 Task: Assign in the project ChampionWorks the issue 'Develop a new feature to allow for automated event scheduling and calendar integration' to the sprint 'Nitro Boost'. Assign in the project ChampionWorks the issue 'Implement a new feature to allow for virtual assistants or personal digital assistants' to the sprint 'Nitro Boost'. Assign in the project ChampionWorks the issue 'Address issues related to system accessibility for users with hearing impairments' to the sprint 'Nitro Boost'. Assign in the project ChampionWorks the issue 'Develop a new feature to allow for automatic document classification and sorting' to the sprint 'Nitro Boost'
Action: Mouse moved to (208, 58)
Screenshot: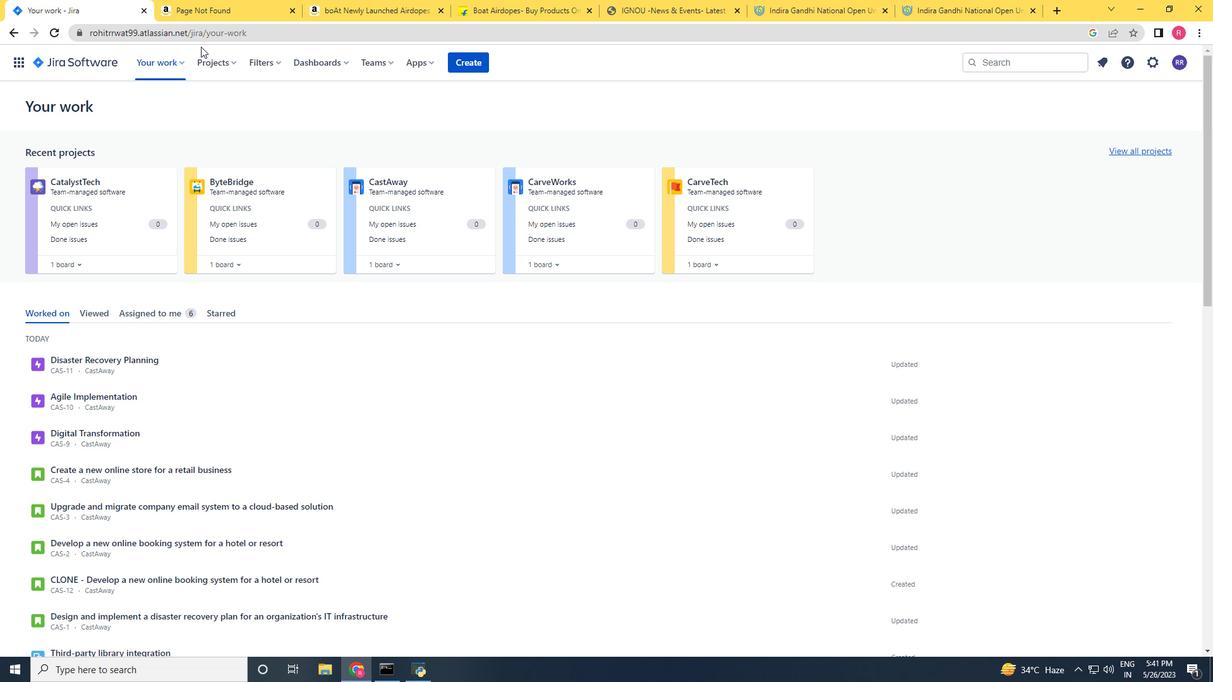 
Action: Mouse pressed left at (208, 58)
Screenshot: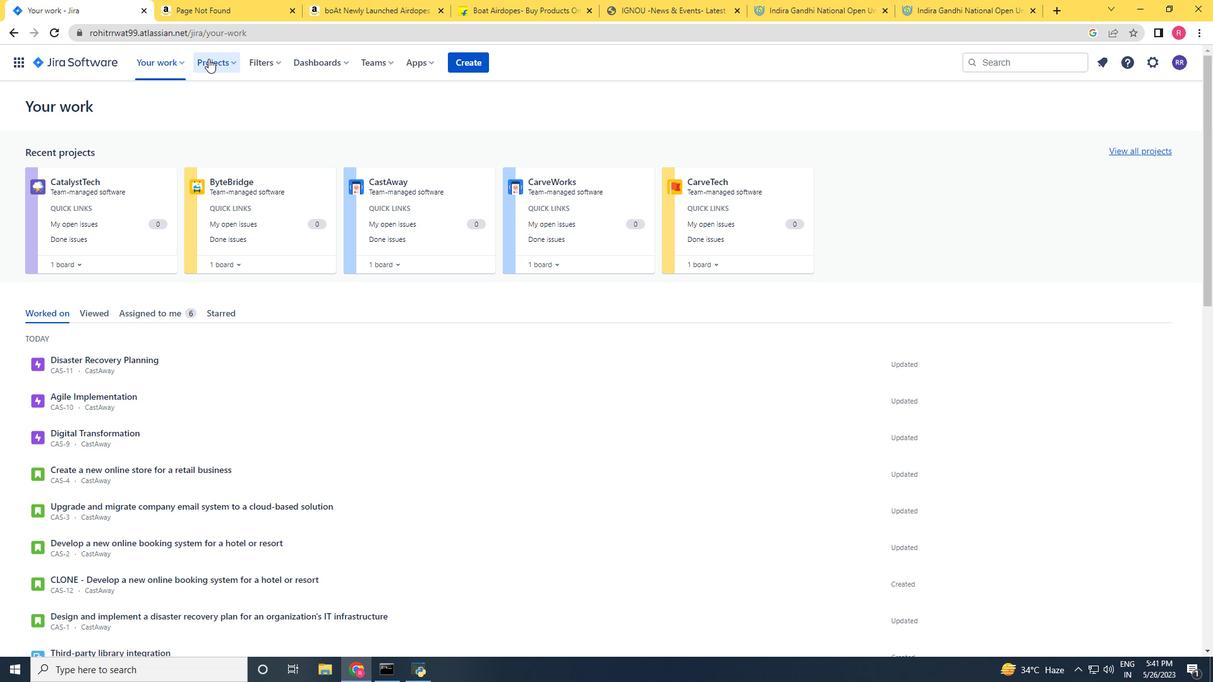 
Action: Mouse moved to (259, 115)
Screenshot: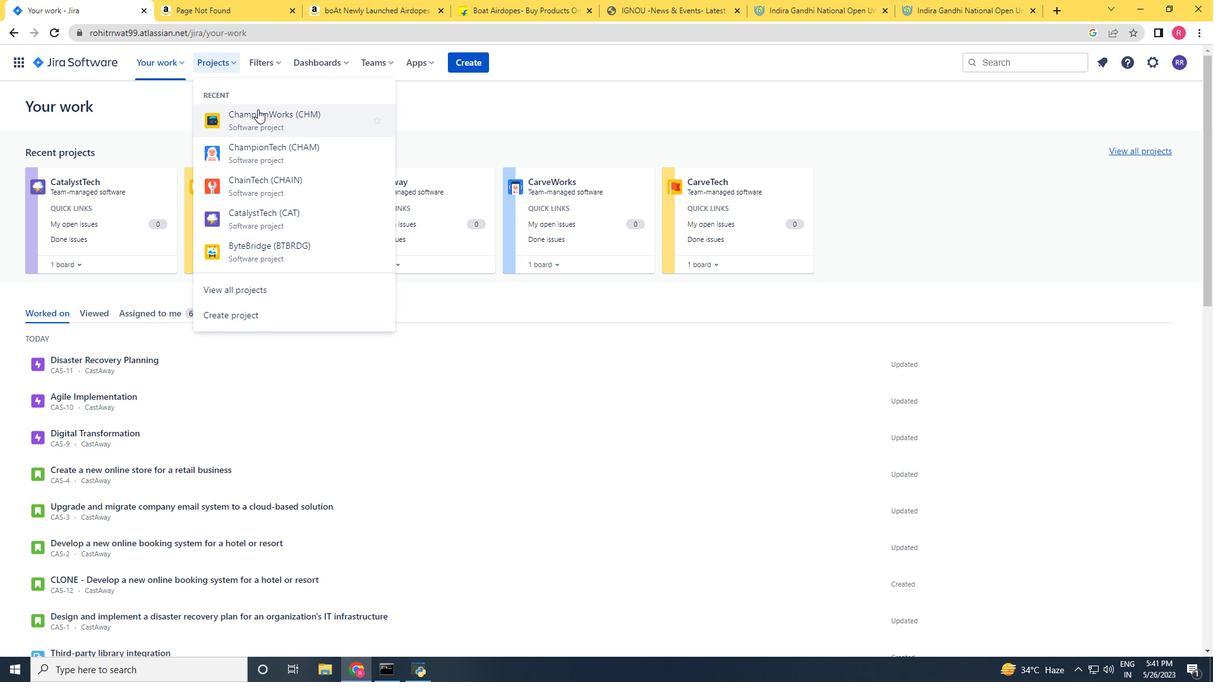 
Action: Mouse pressed left at (259, 115)
Screenshot: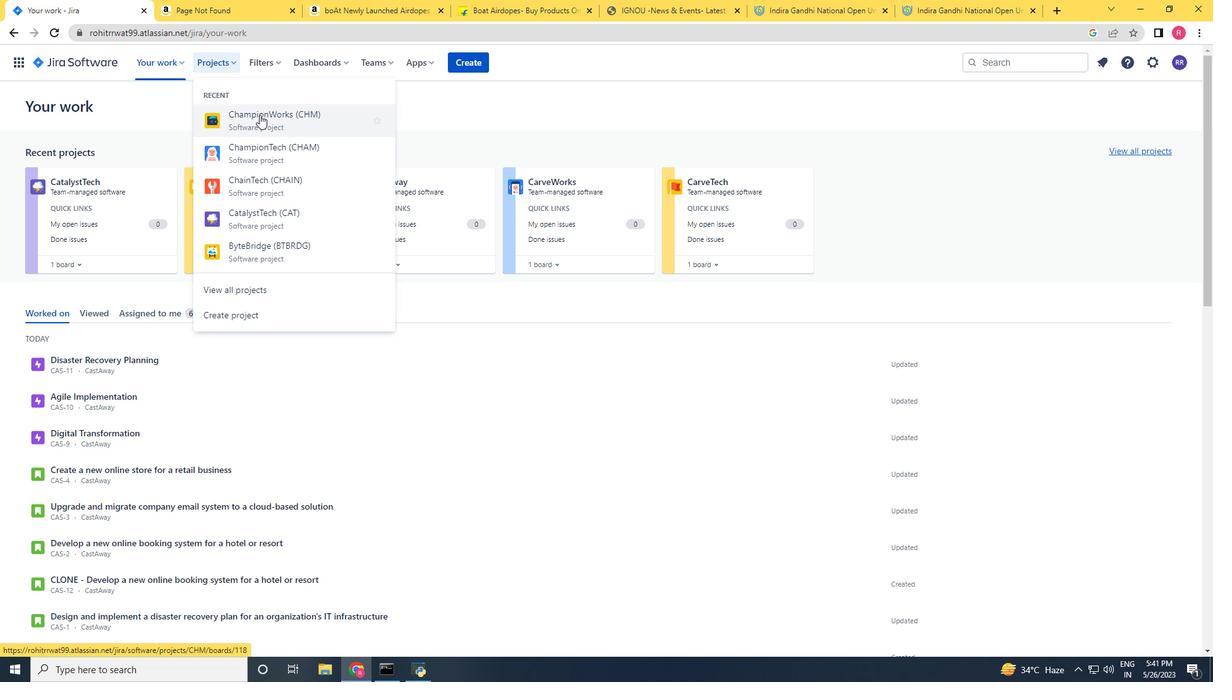 
Action: Mouse moved to (64, 192)
Screenshot: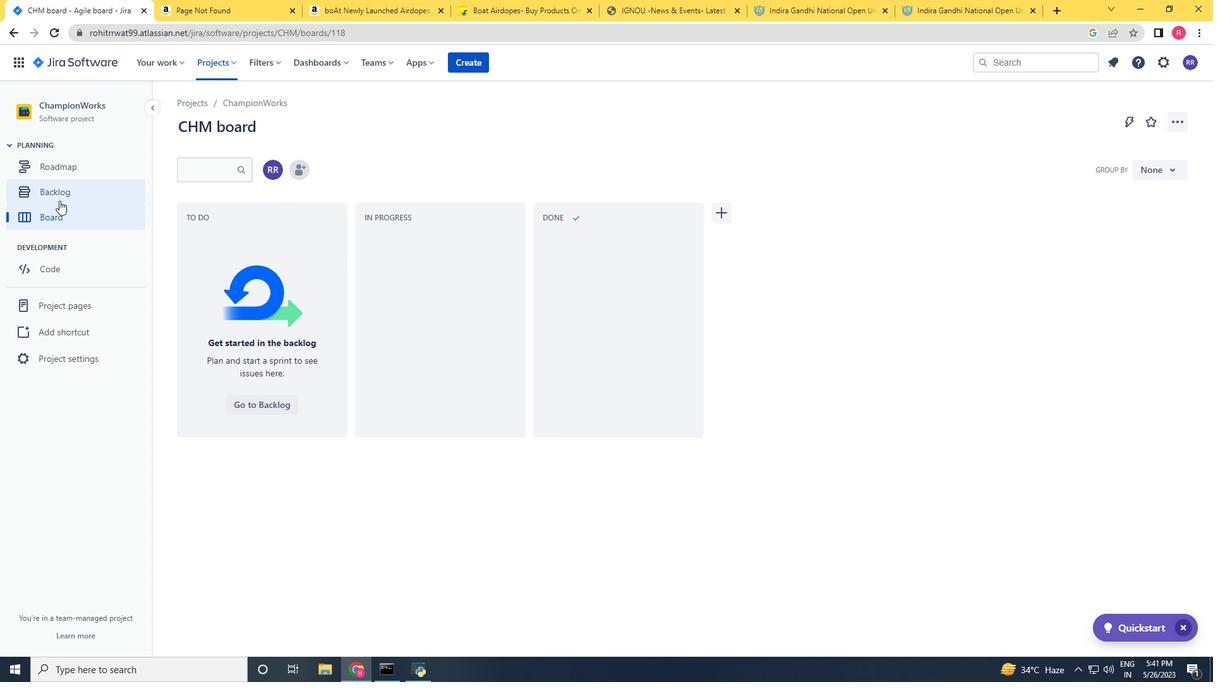 
Action: Mouse pressed left at (64, 192)
Screenshot: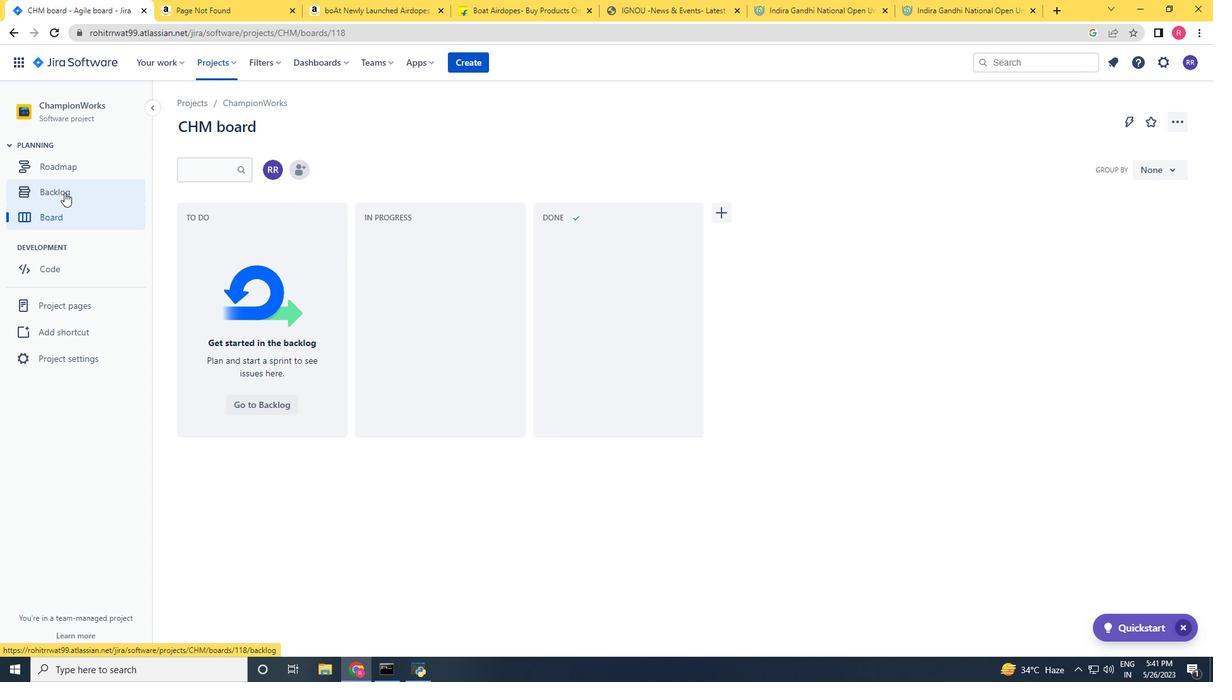 
Action: Mouse moved to (393, 270)
Screenshot: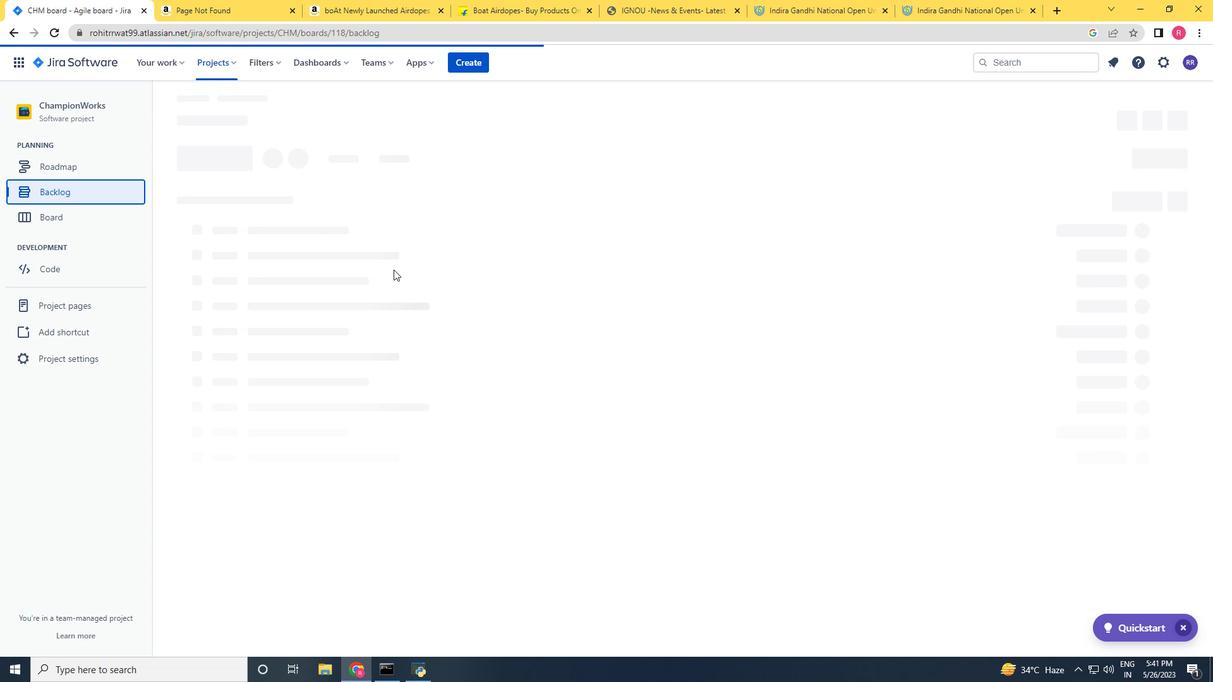 
Action: Mouse scrolled (393, 269) with delta (0, 0)
Screenshot: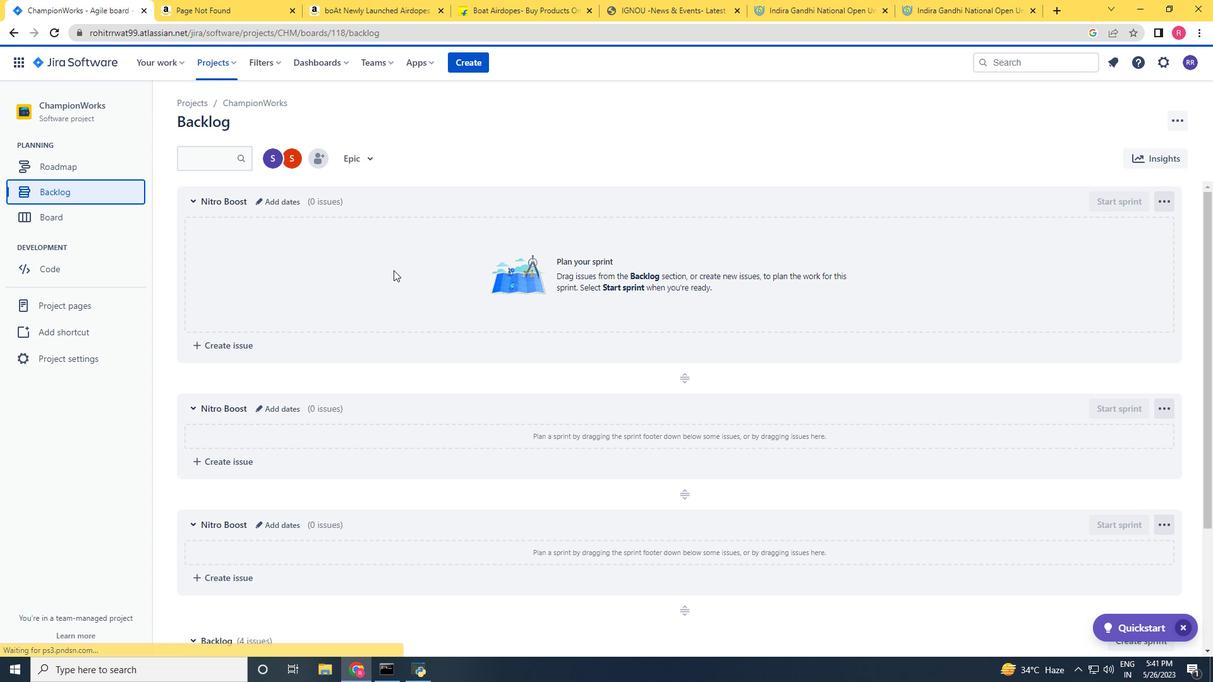 
Action: Mouse scrolled (393, 269) with delta (0, 0)
Screenshot: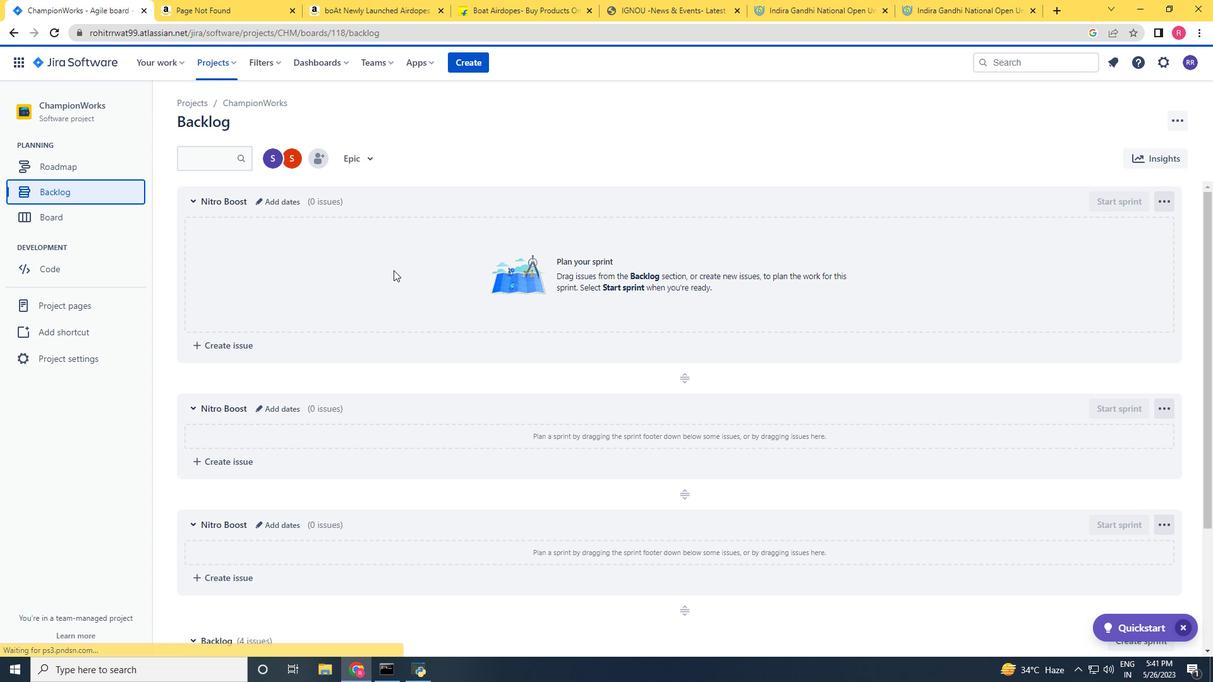 
Action: Mouse moved to (393, 271)
Screenshot: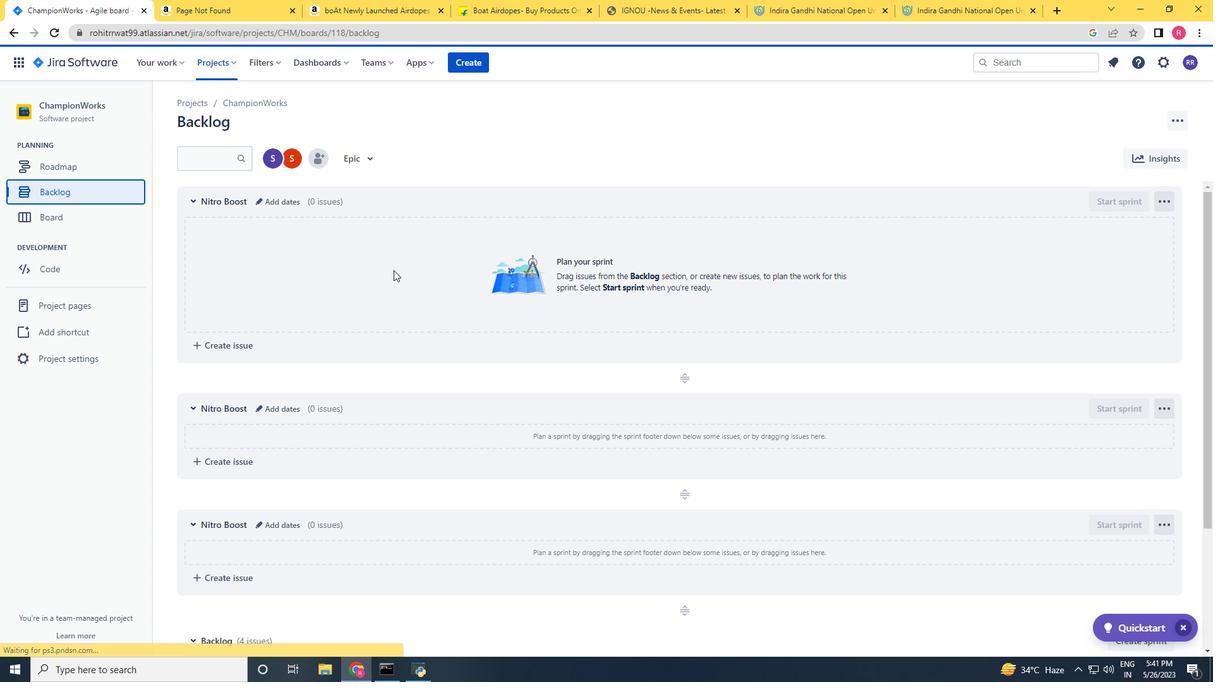 
Action: Mouse scrolled (393, 270) with delta (0, 0)
Screenshot: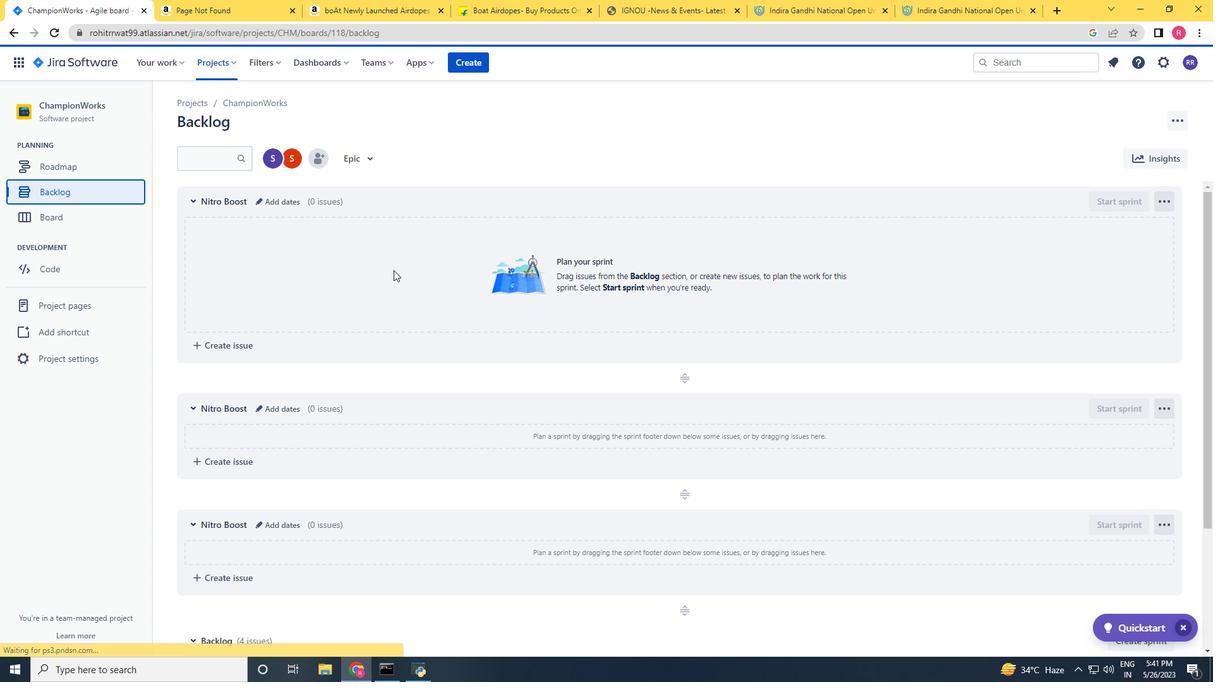 
Action: Mouse scrolled (393, 270) with delta (0, 0)
Screenshot: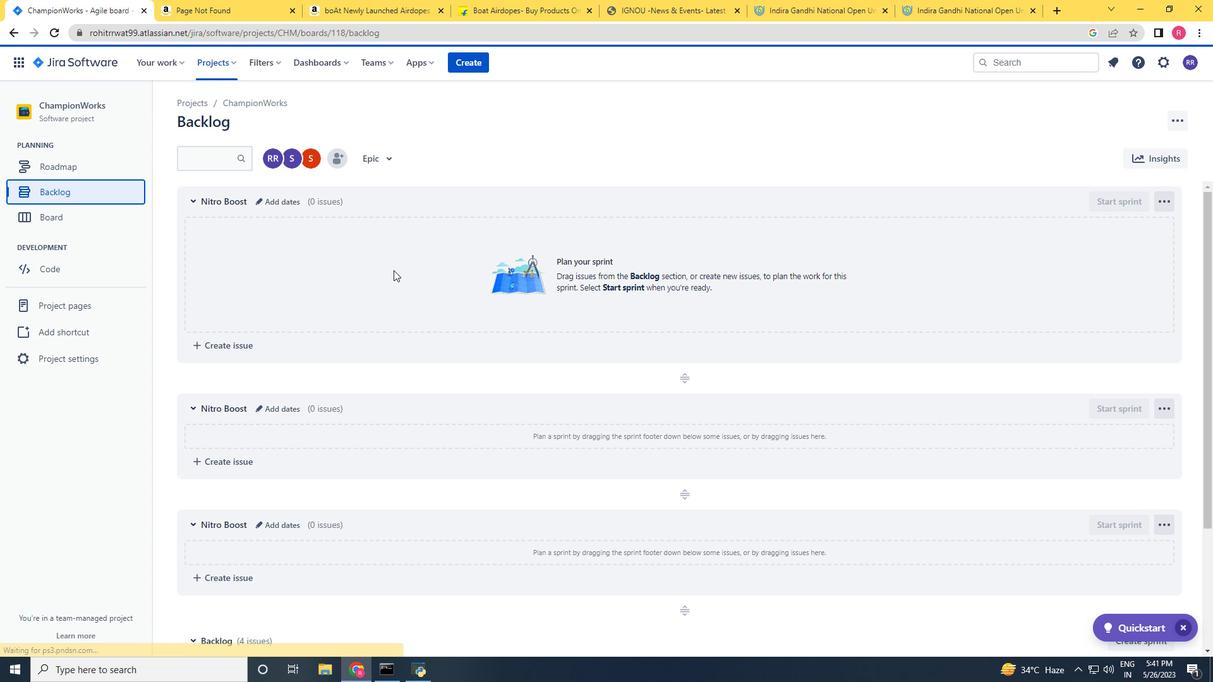 
Action: Mouse scrolled (393, 270) with delta (0, 0)
Screenshot: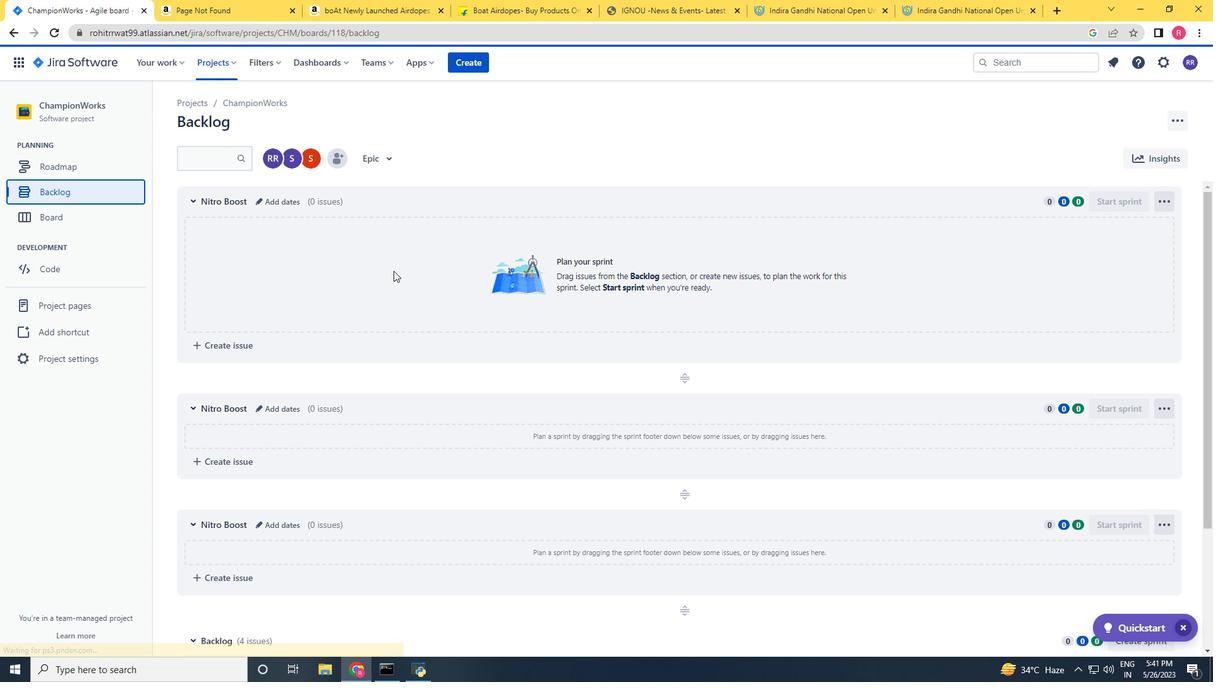 
Action: Mouse moved to (388, 285)
Screenshot: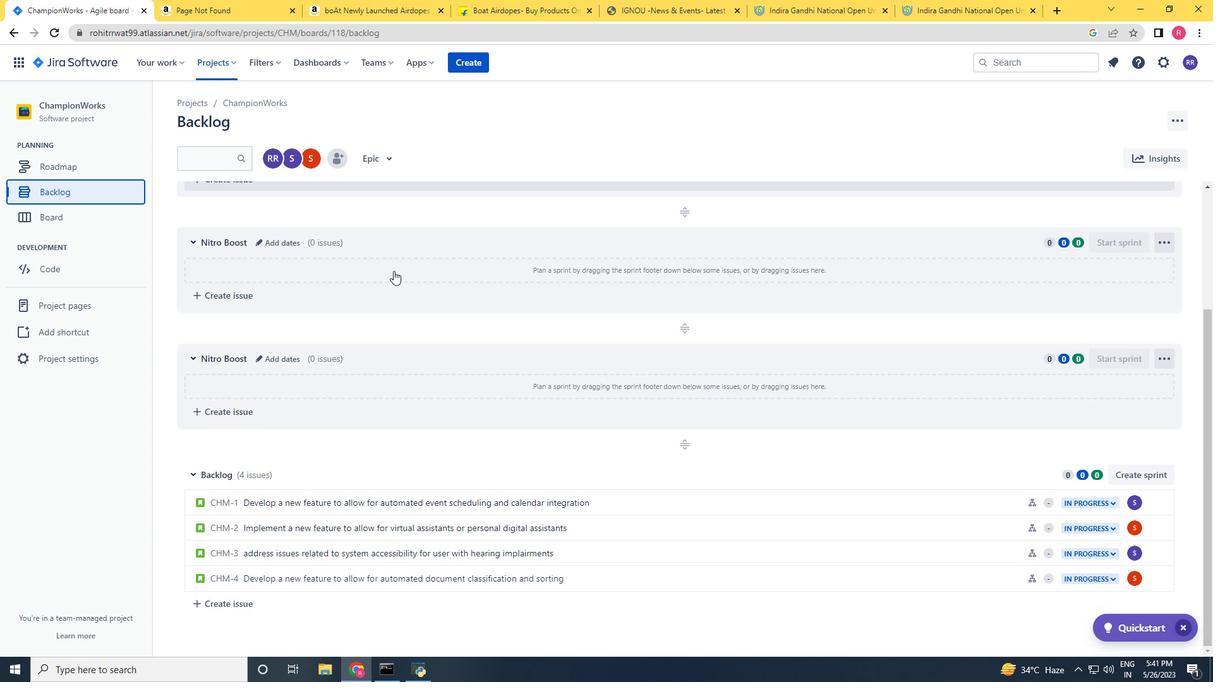 
Action: Mouse scrolled (388, 284) with delta (0, 0)
Screenshot: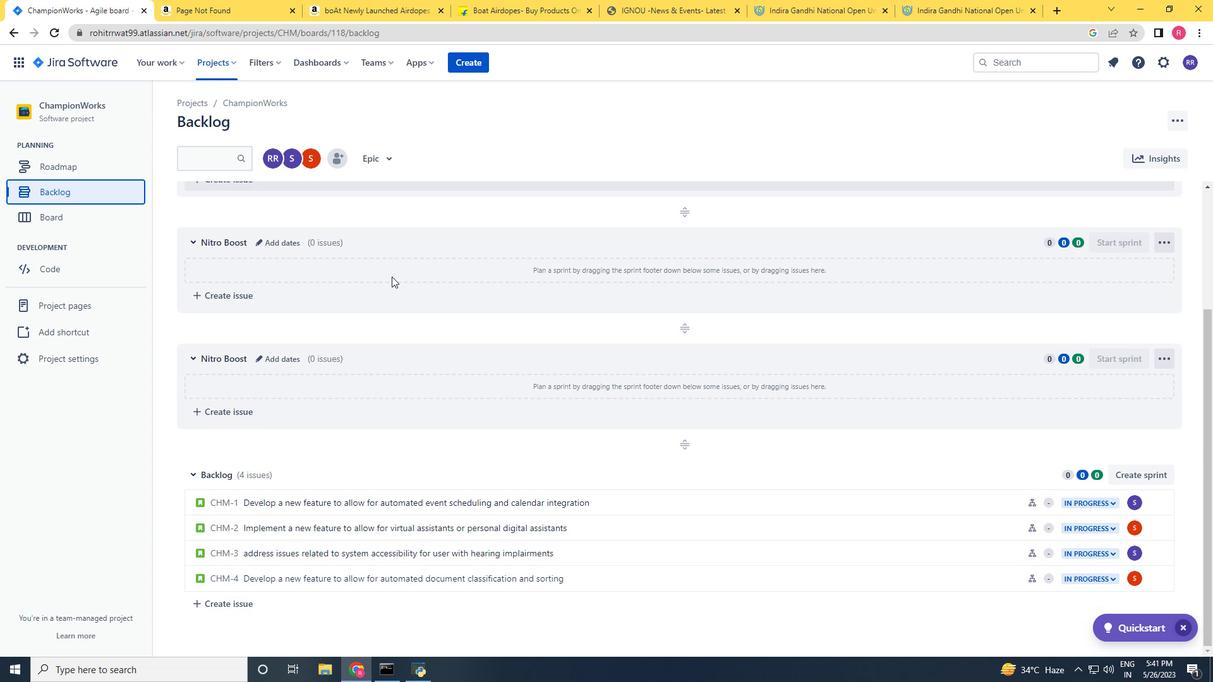 
Action: Mouse moved to (388, 286)
Screenshot: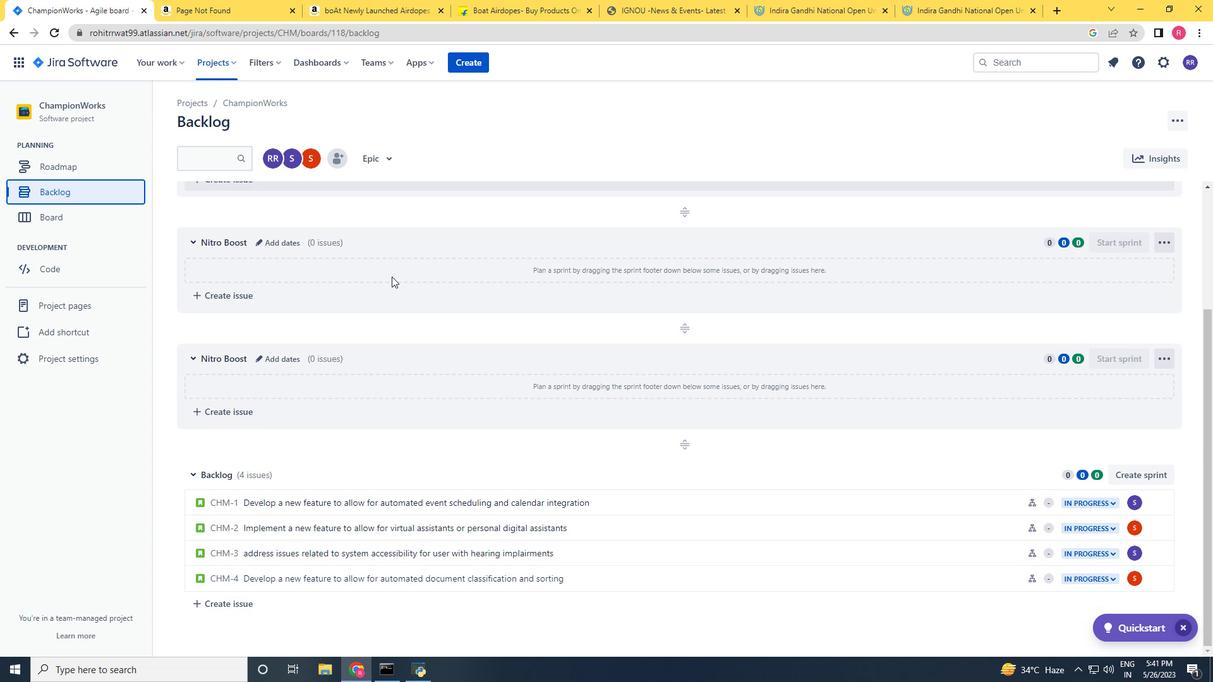 
Action: Mouse scrolled (388, 285) with delta (0, 0)
Screenshot: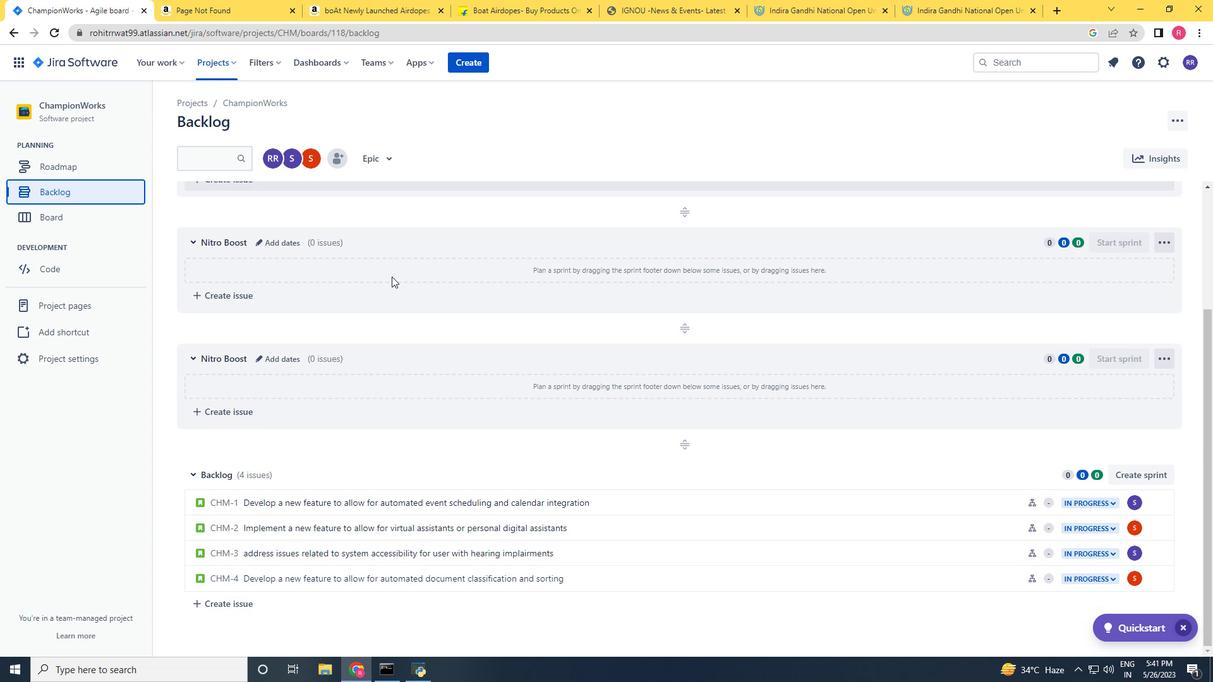 
Action: Mouse scrolled (388, 285) with delta (0, 0)
Screenshot: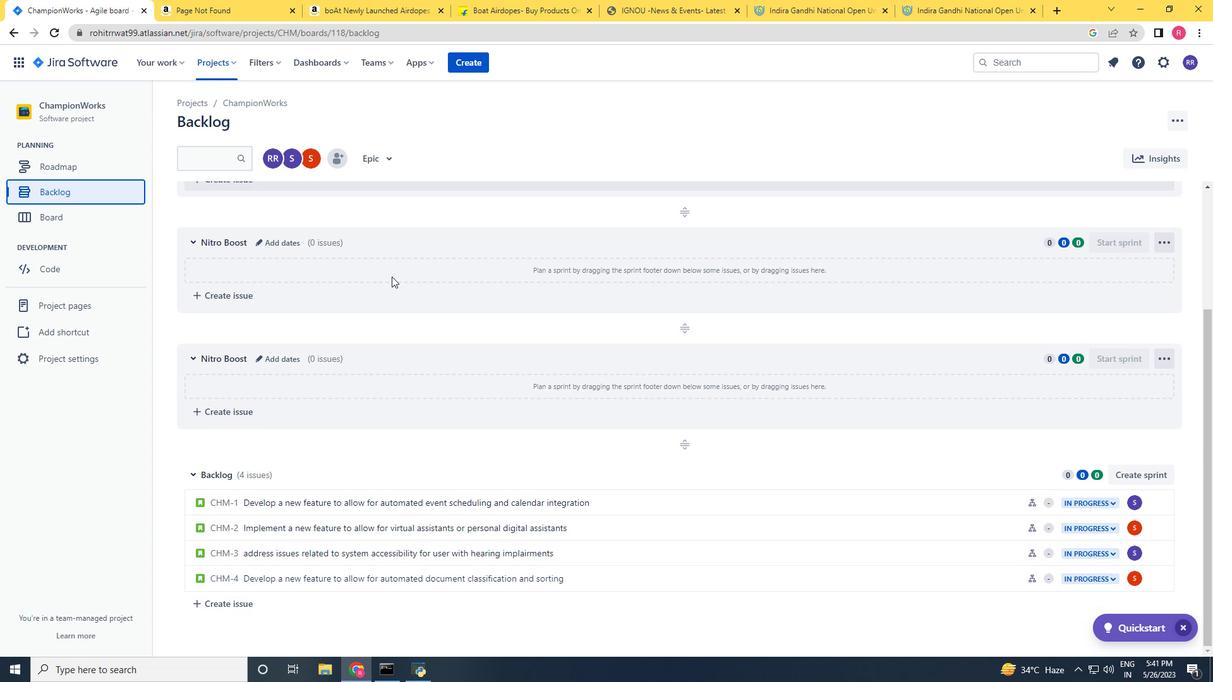 
Action: Mouse moved to (1155, 503)
Screenshot: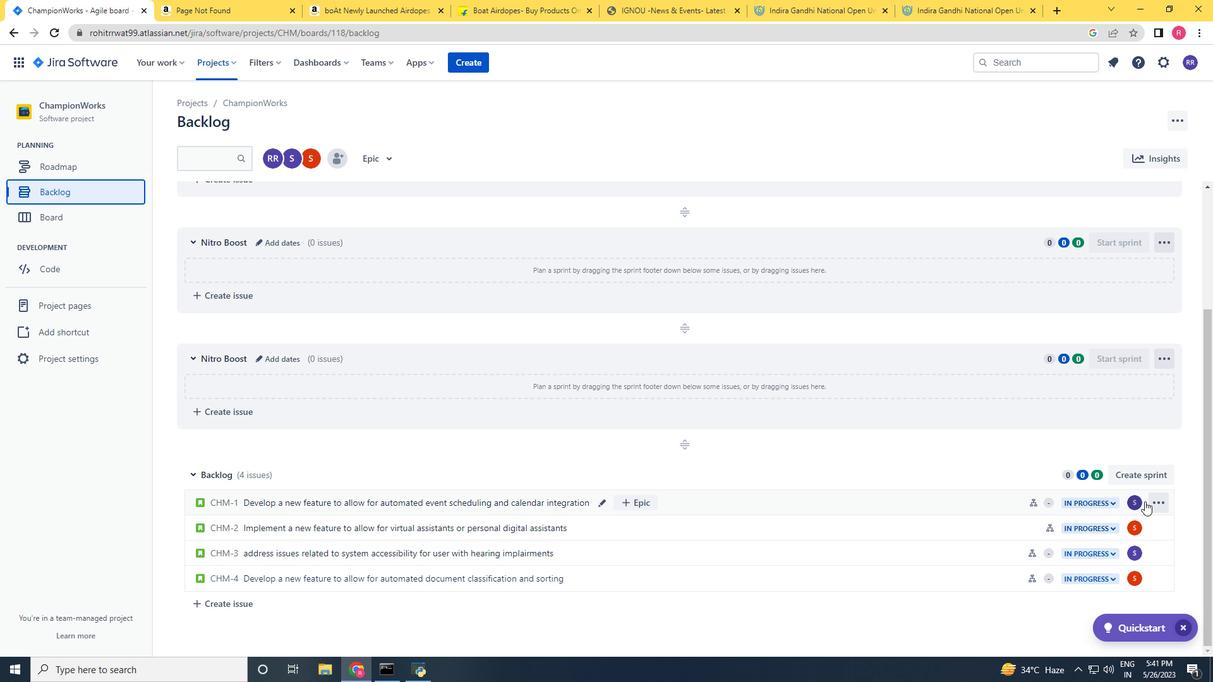 
Action: Mouse pressed left at (1155, 503)
Screenshot: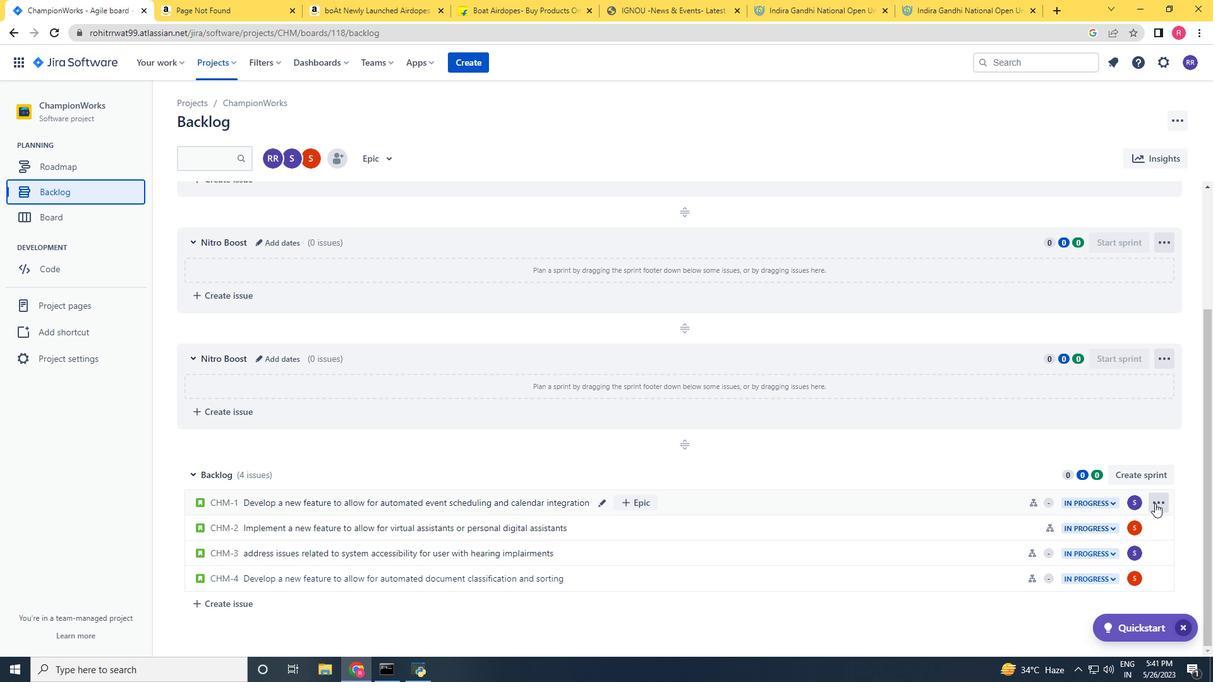 
Action: Mouse moved to (1111, 400)
Screenshot: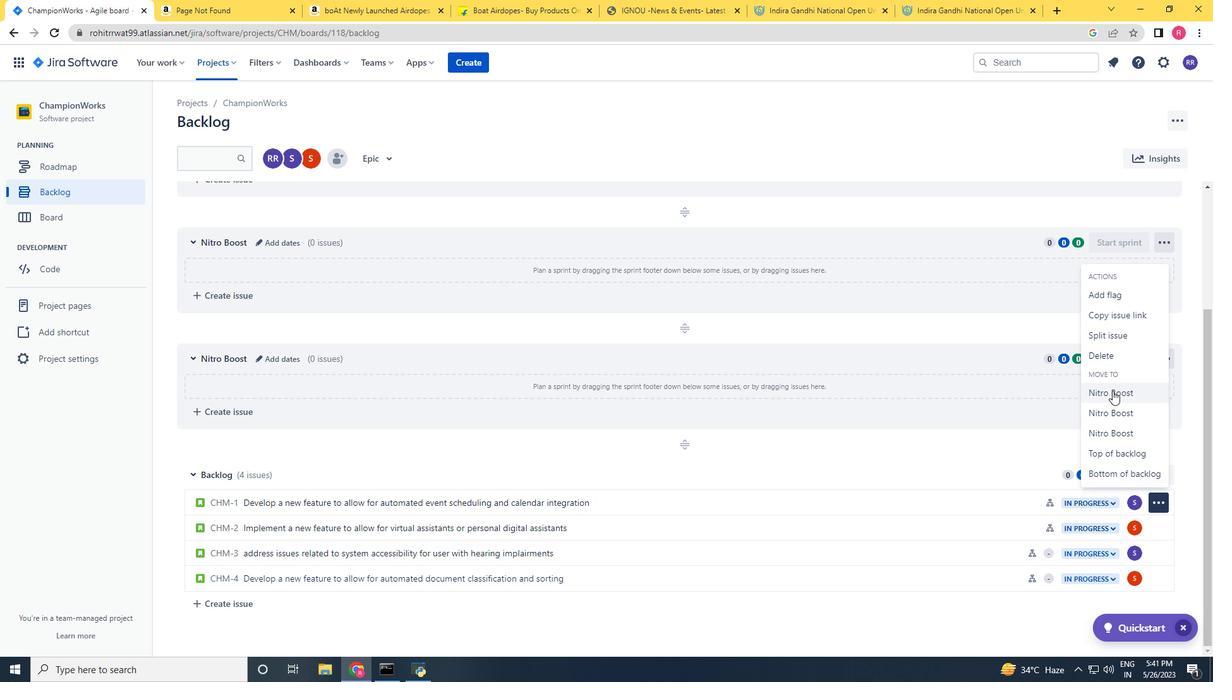 
Action: Mouse pressed left at (1111, 400)
Screenshot: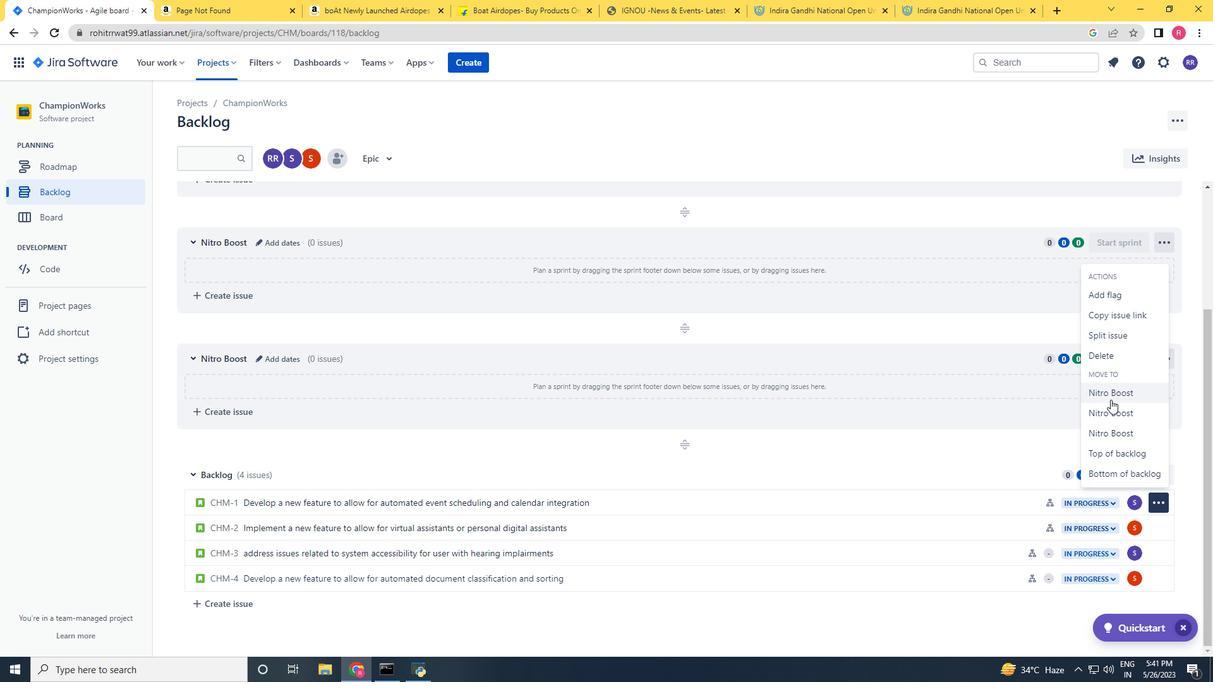 
Action: Mouse moved to (391, 285)
Screenshot: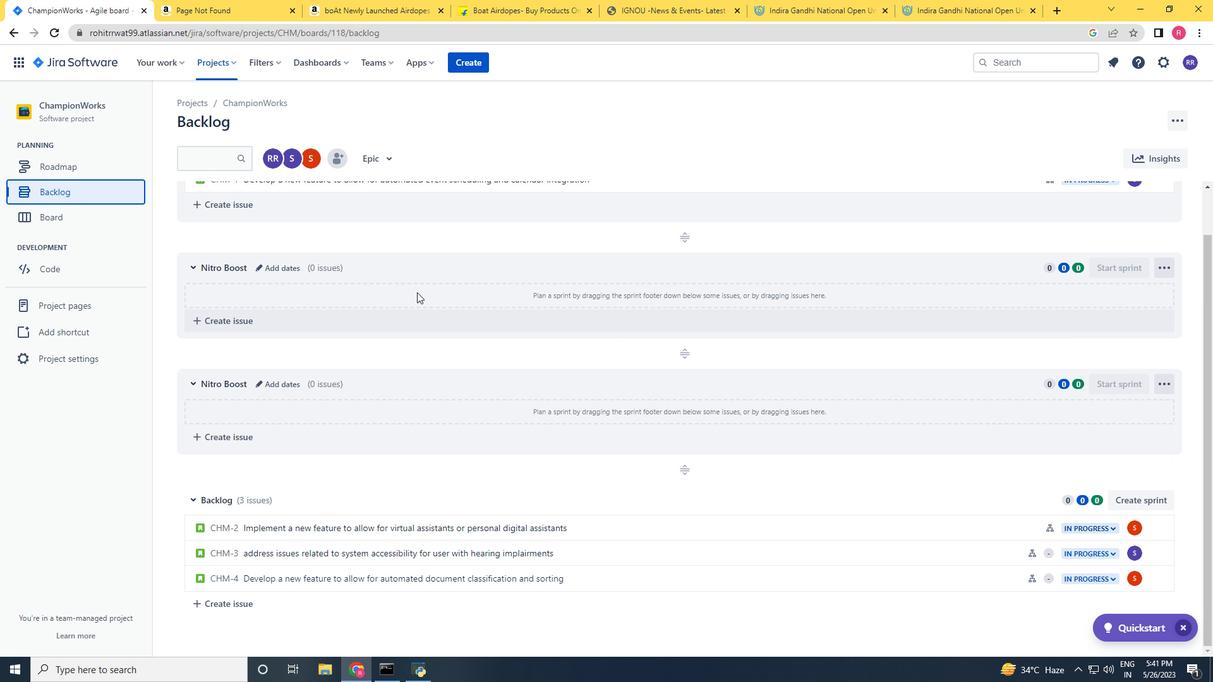 
Action: Mouse scrolled (391, 285) with delta (0, 0)
Screenshot: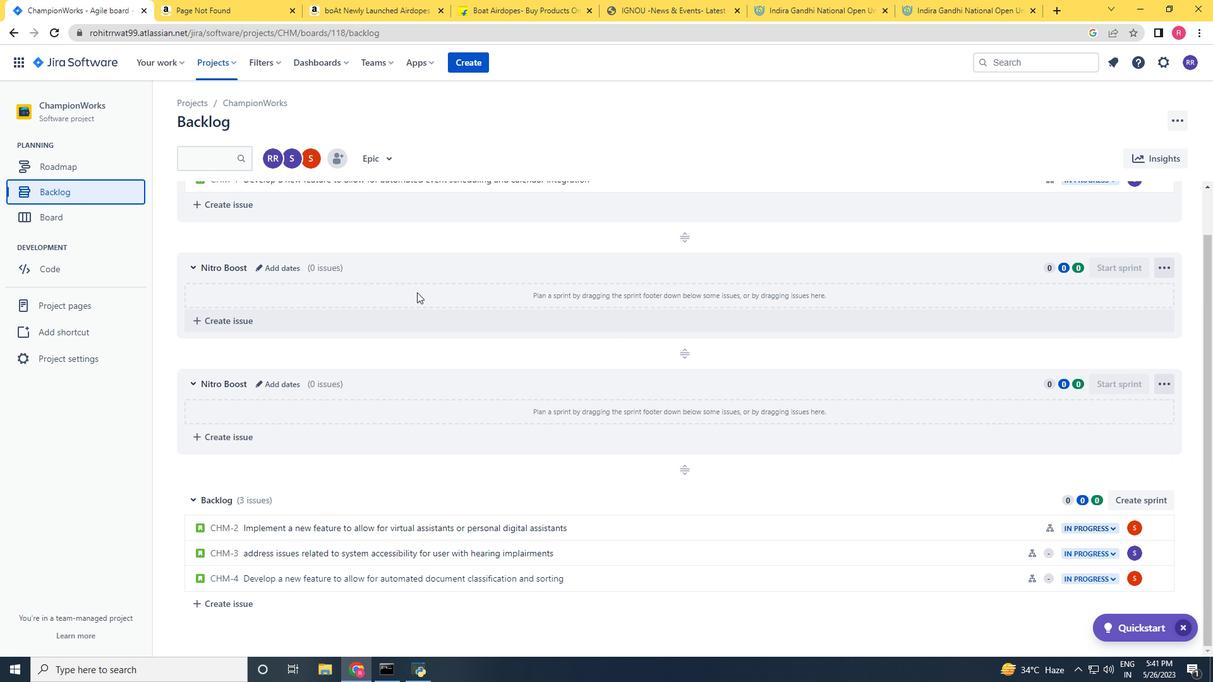 
Action: Mouse scrolled (391, 285) with delta (0, 0)
Screenshot: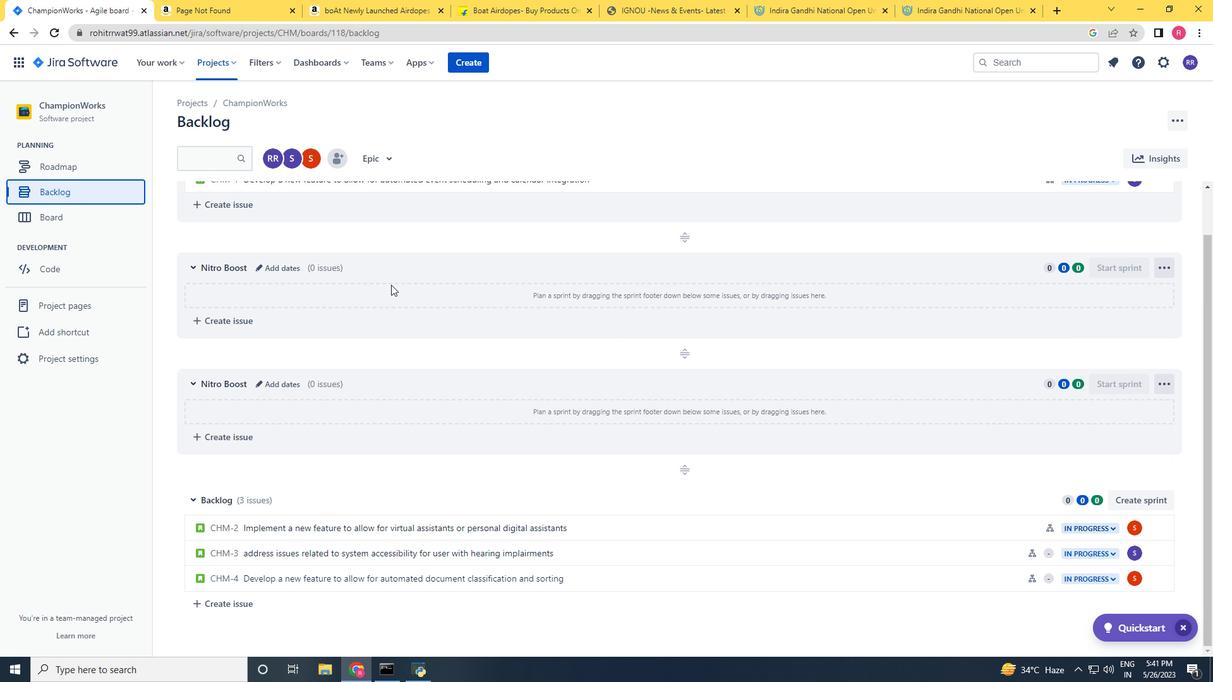 
Action: Mouse moved to (590, 424)
Screenshot: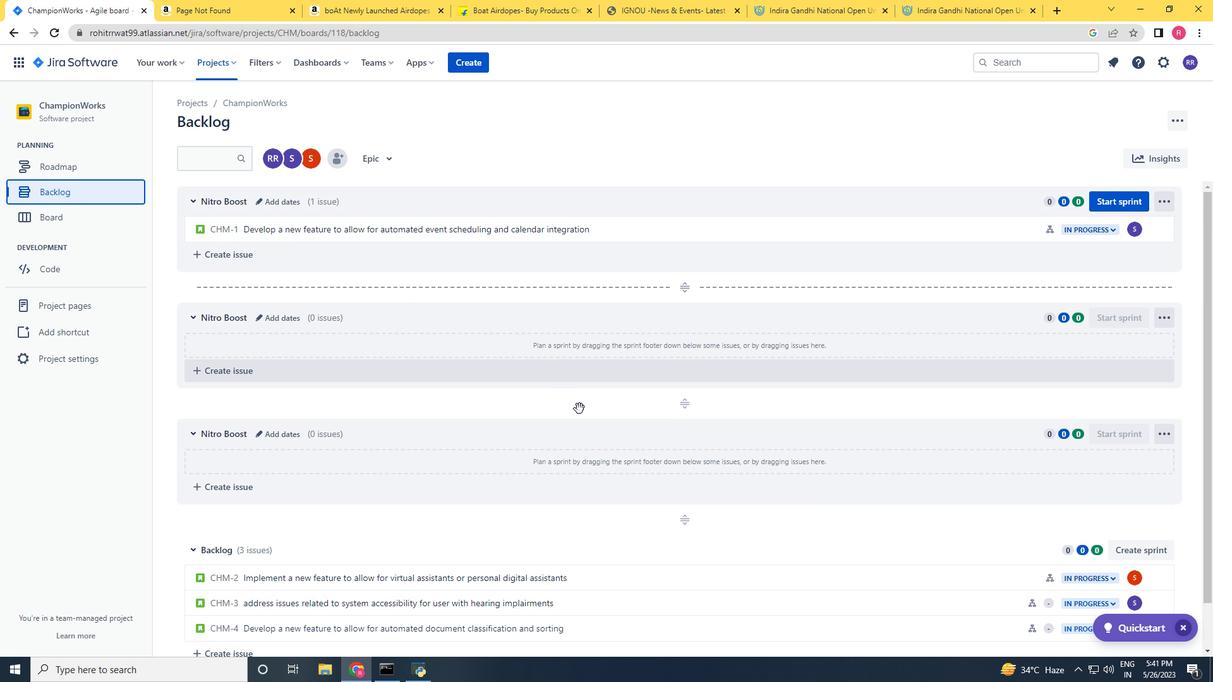 
Action: Mouse scrolled (590, 423) with delta (0, 0)
Screenshot: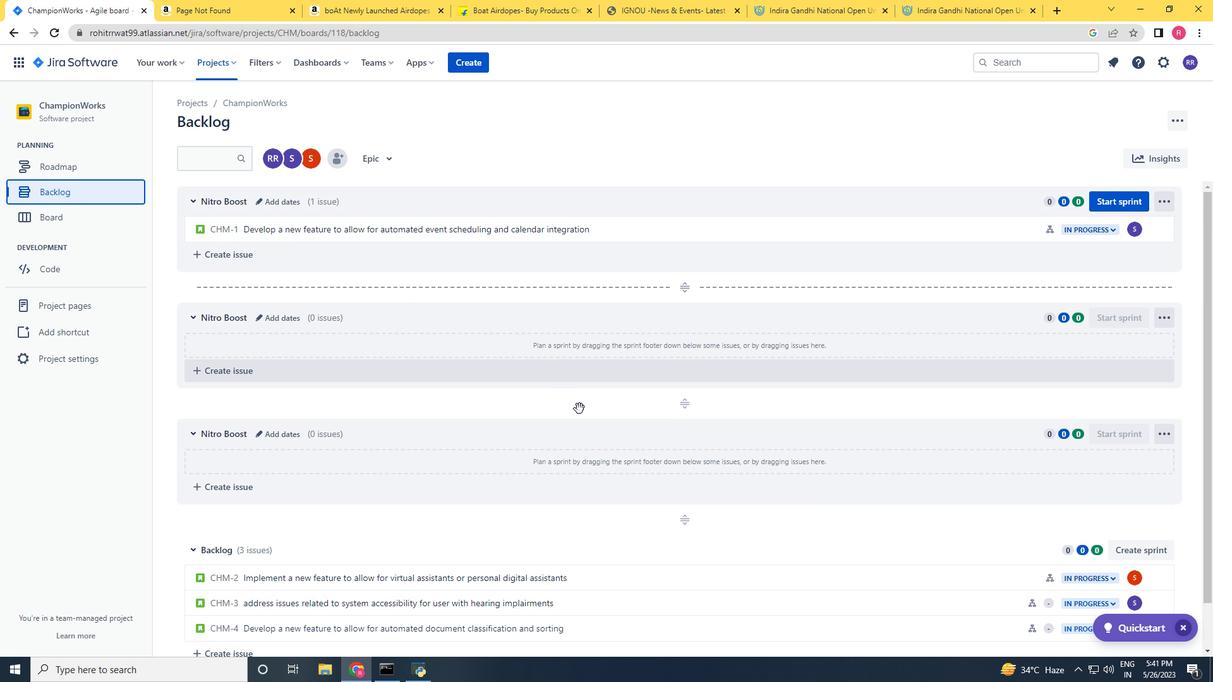 
Action: Mouse moved to (591, 426)
Screenshot: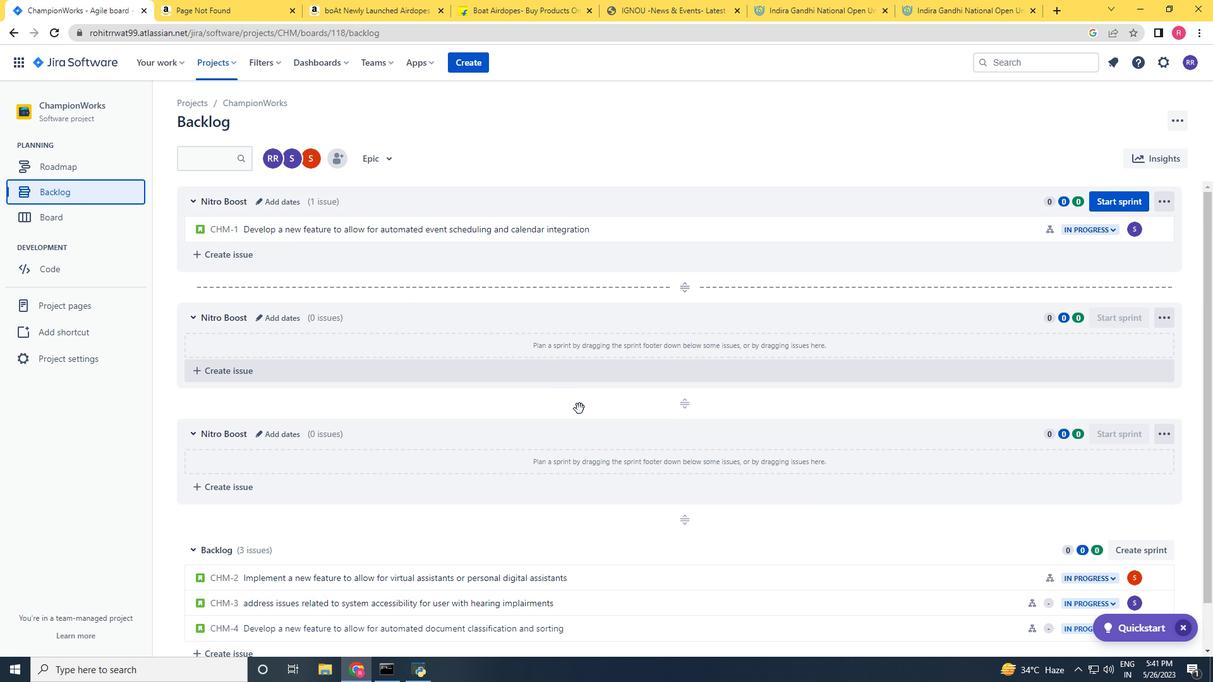 
Action: Mouse scrolled (591, 425) with delta (0, 0)
Screenshot: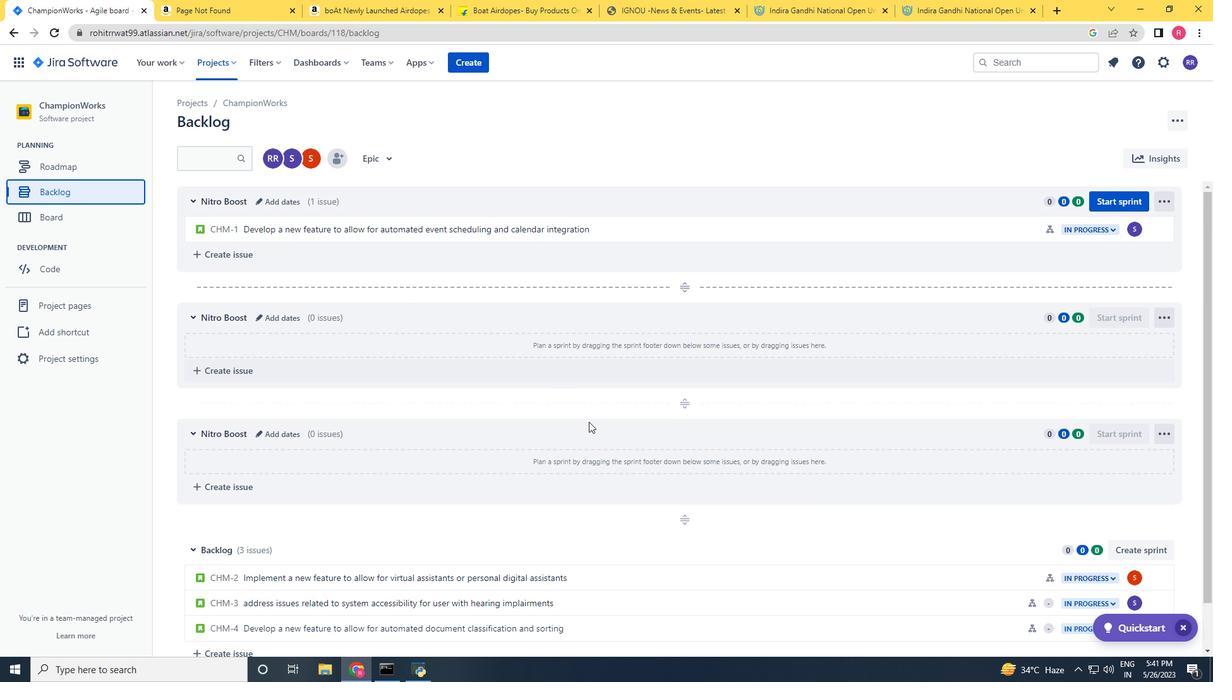 
Action: Mouse moved to (1153, 551)
Screenshot: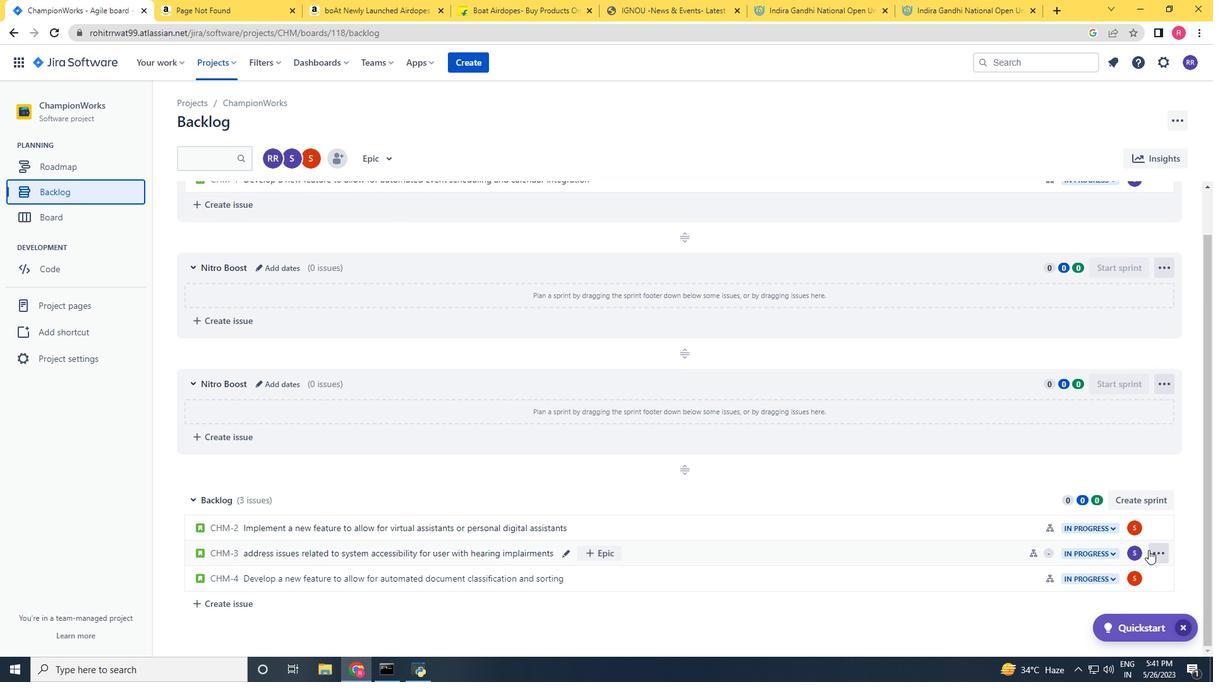 
Action: Mouse pressed left at (1153, 551)
Screenshot: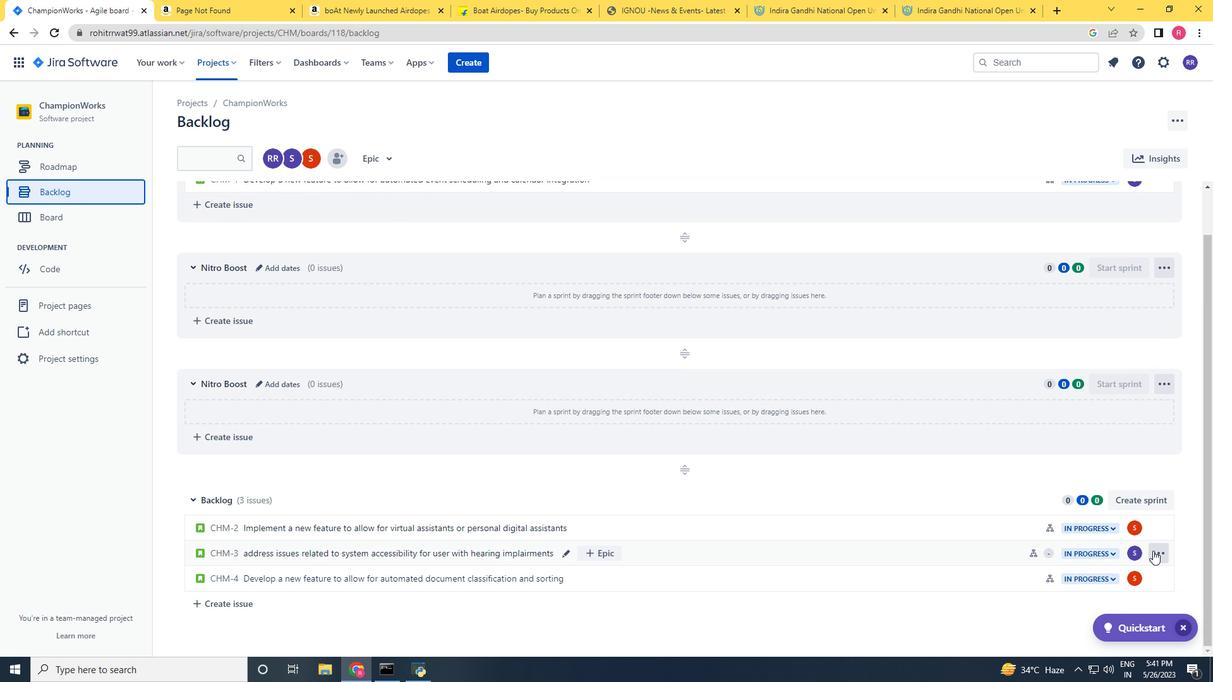 
Action: Mouse moved to (1015, 478)
Screenshot: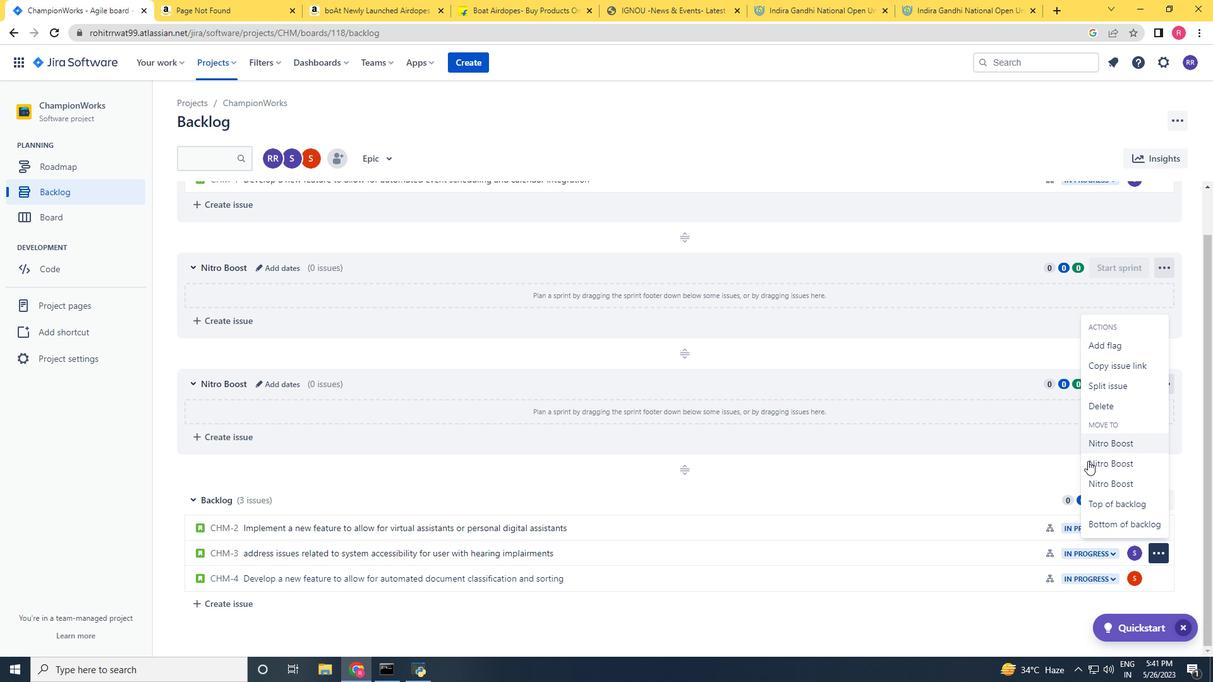 
Action: Mouse pressed left at (1015, 478)
Screenshot: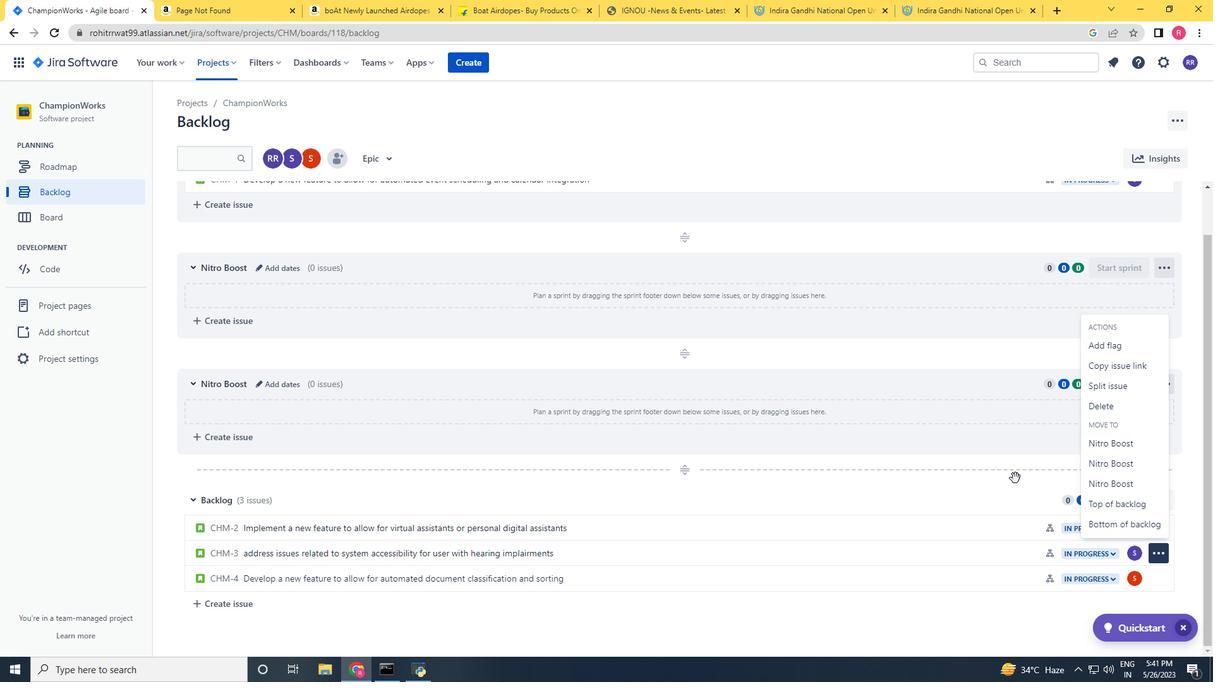 
Action: Mouse moved to (1155, 525)
Screenshot: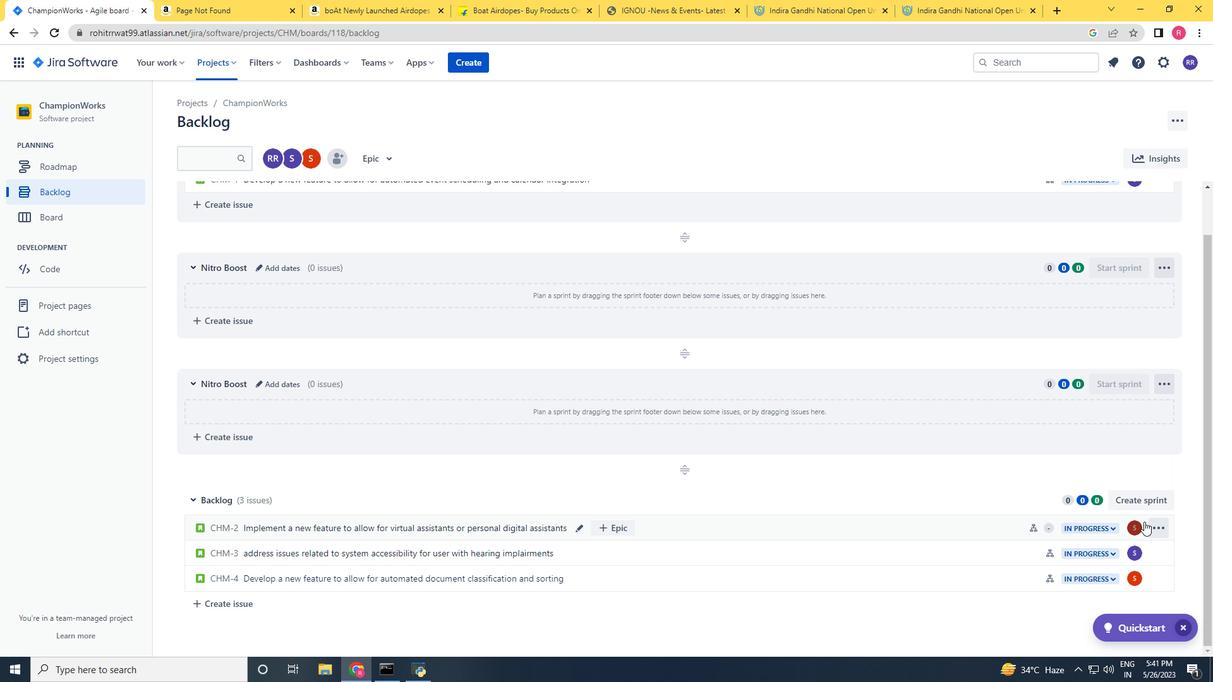 
Action: Mouse pressed left at (1155, 525)
Screenshot: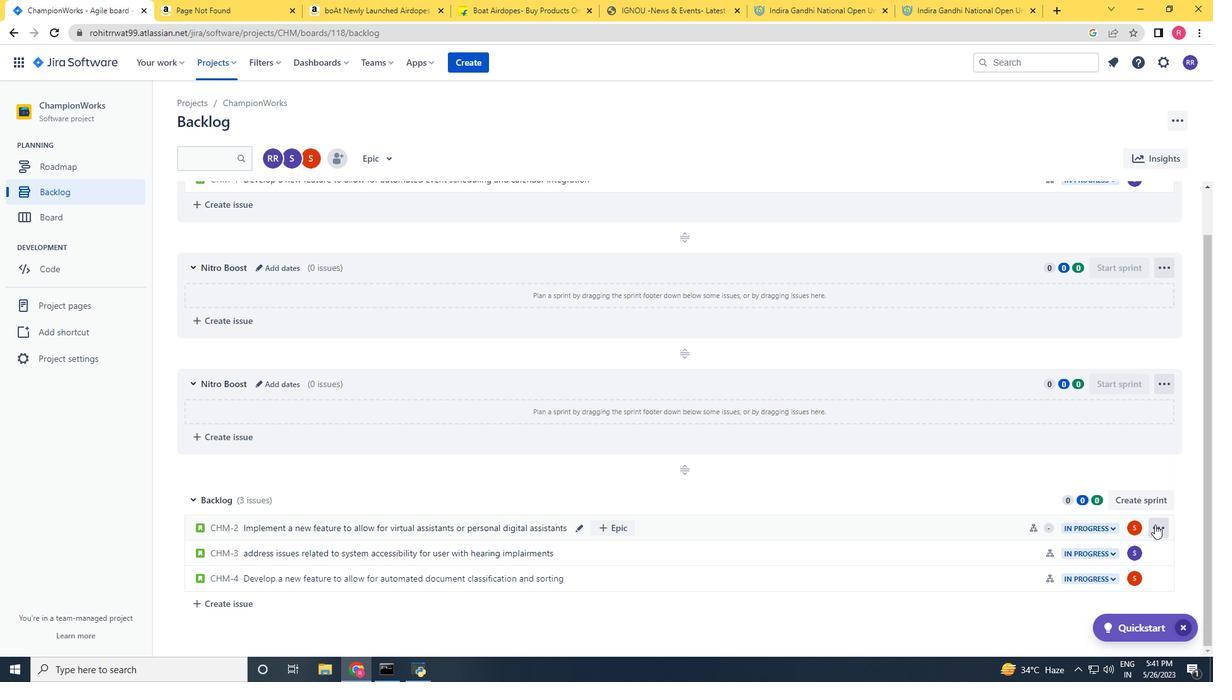 
Action: Mouse moved to (1114, 436)
Screenshot: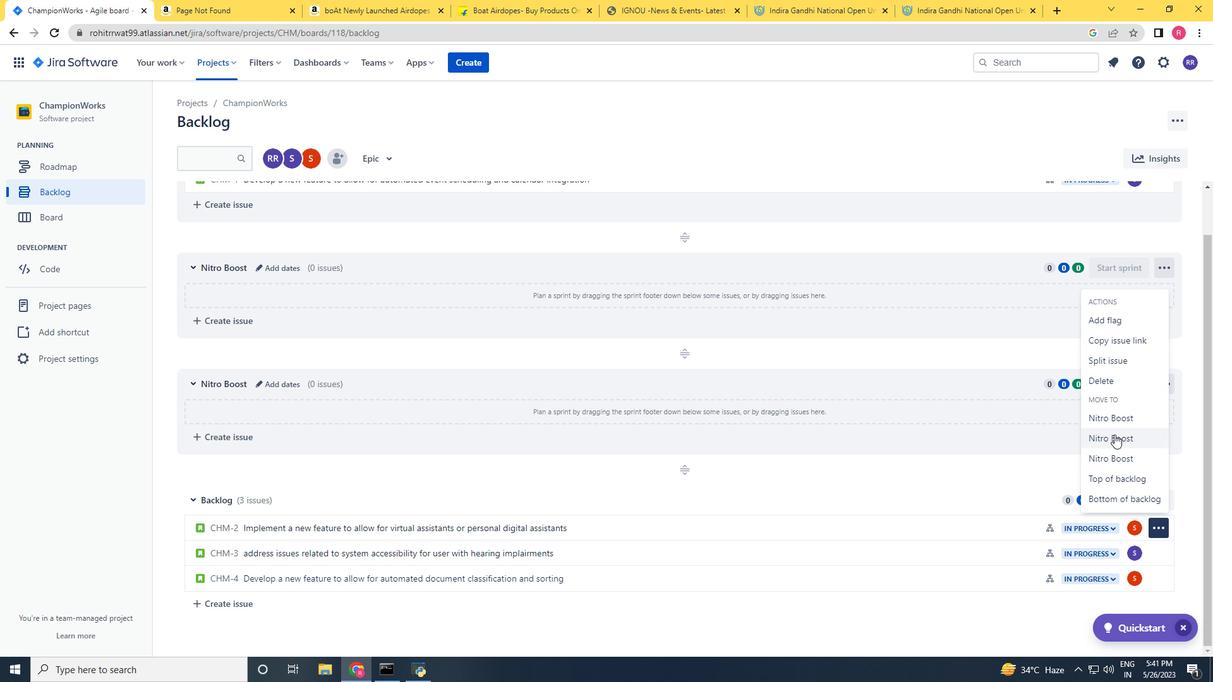 
Action: Mouse pressed left at (1114, 436)
Screenshot: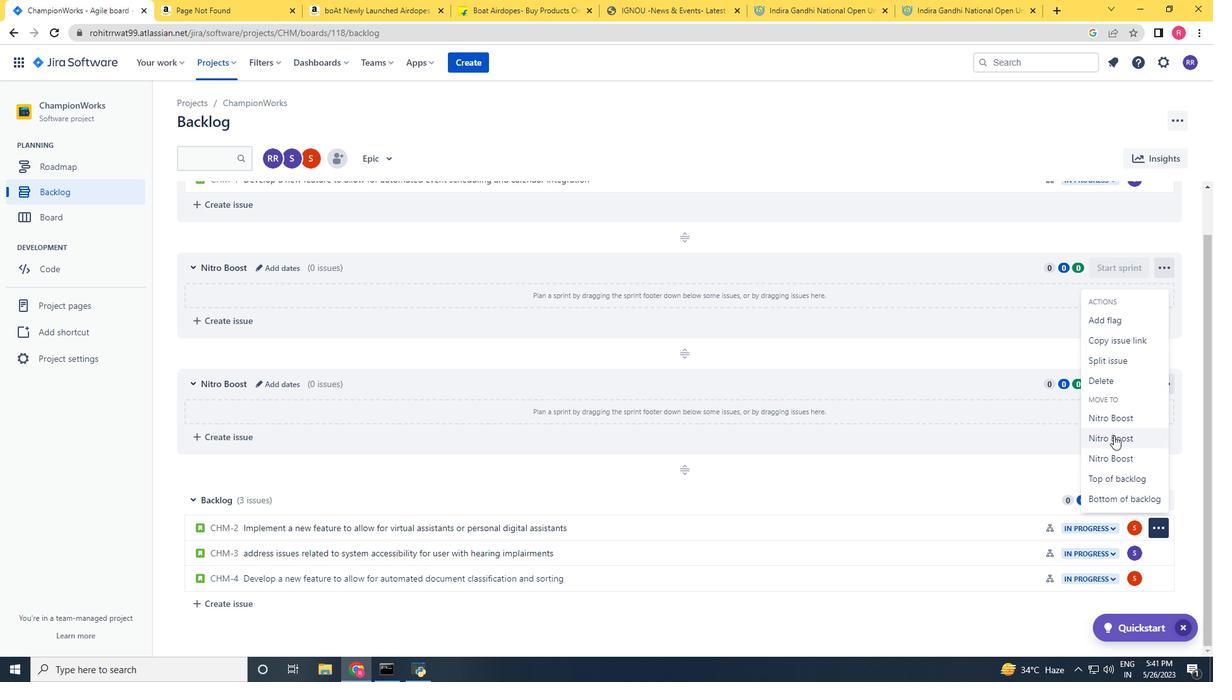
Action: Mouse moved to (1163, 557)
Screenshot: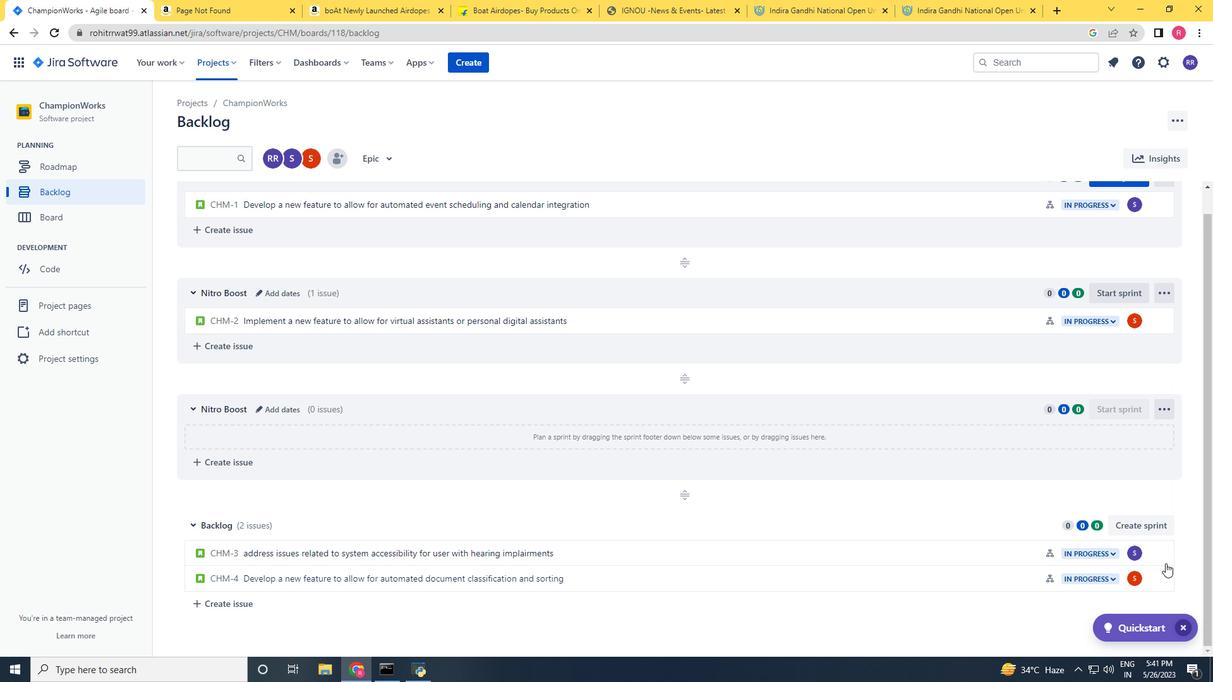 
Action: Mouse pressed left at (1163, 557)
Screenshot: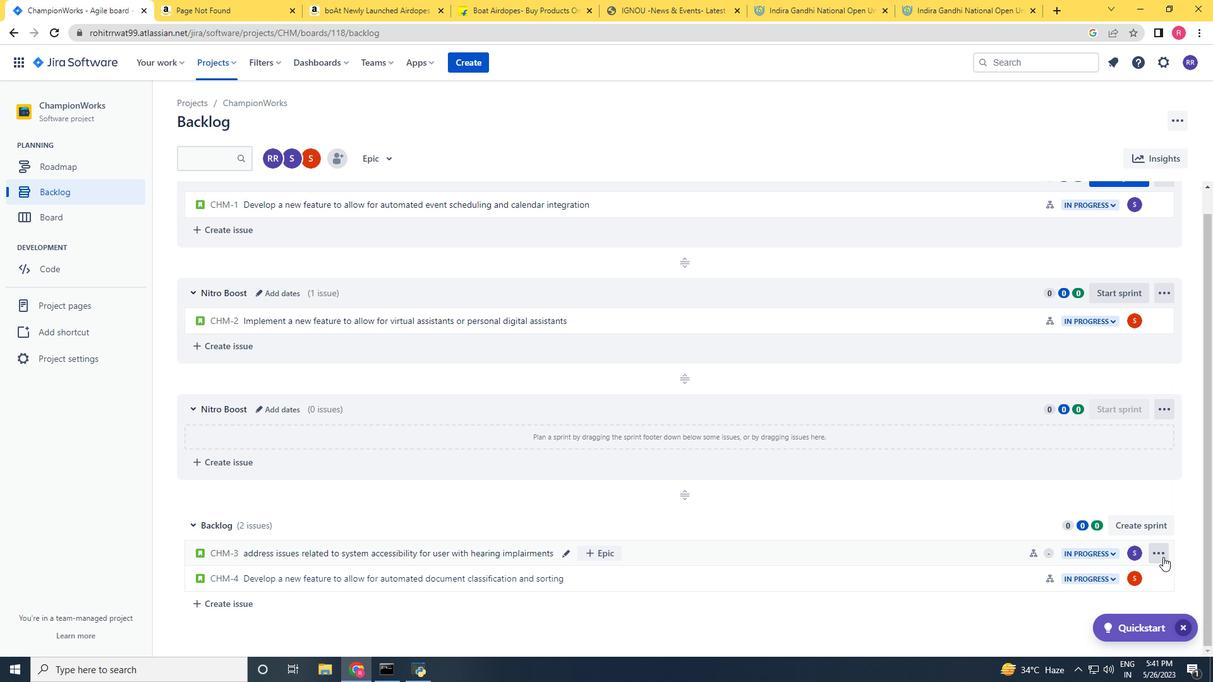 
Action: Mouse moved to (1128, 477)
Screenshot: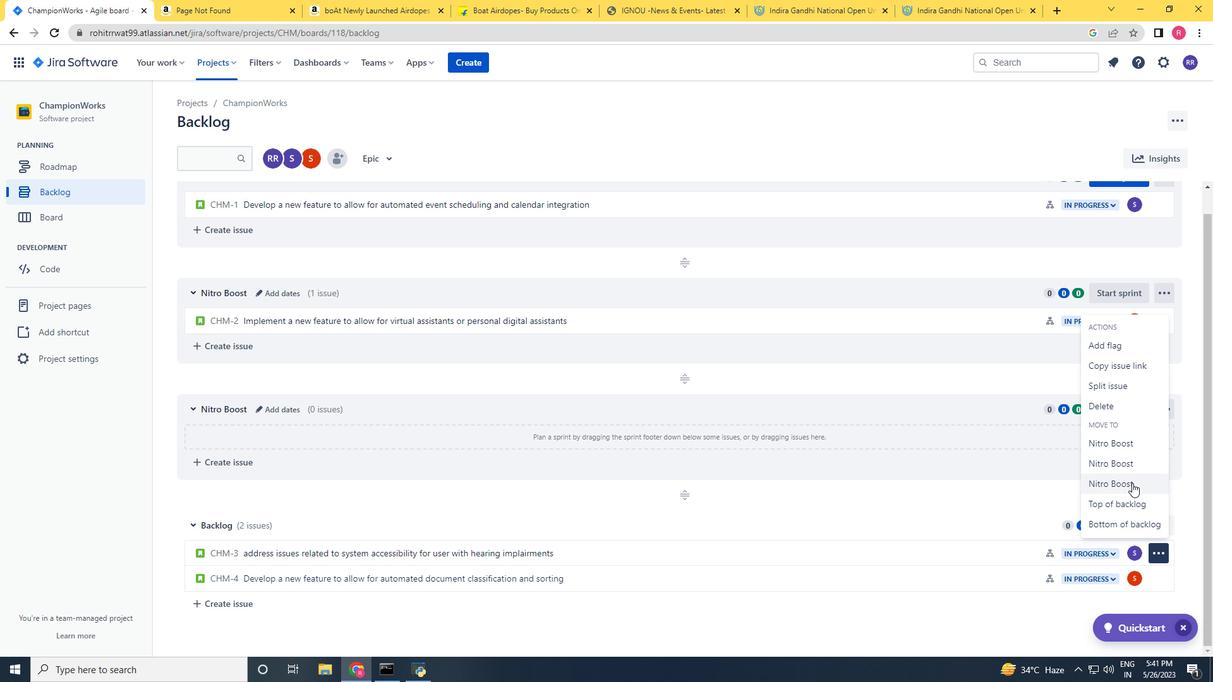 
Action: Mouse pressed left at (1128, 477)
Screenshot: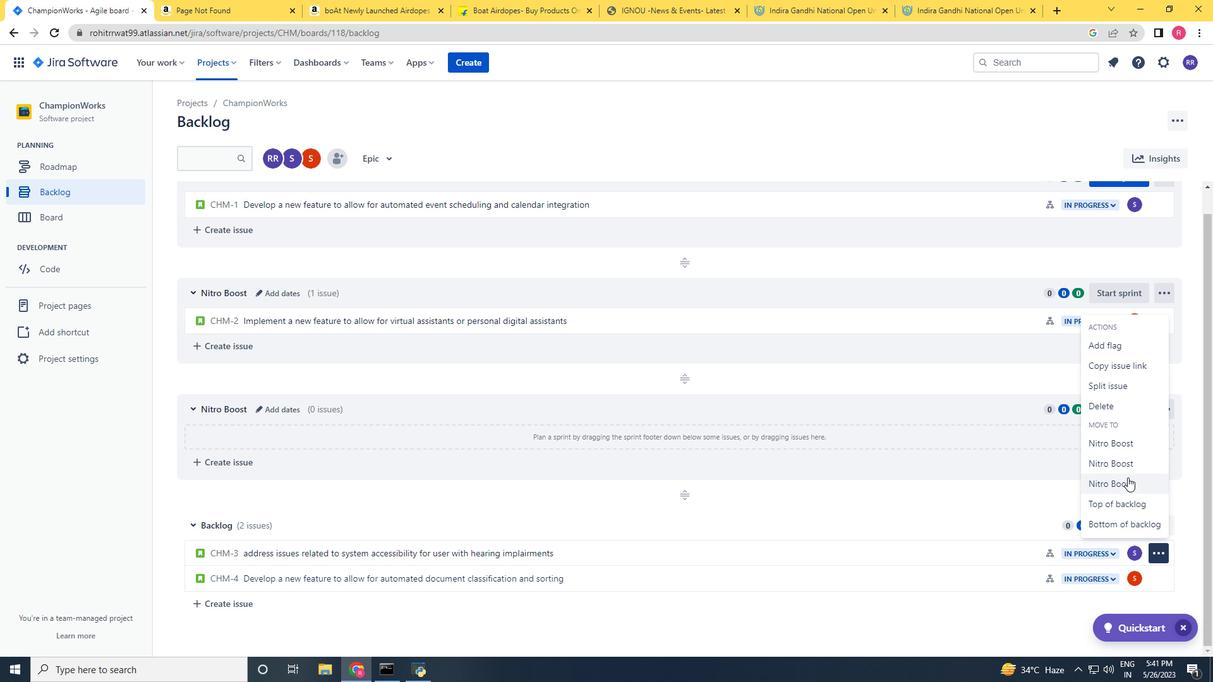 
Action: Mouse moved to (1154, 577)
Screenshot: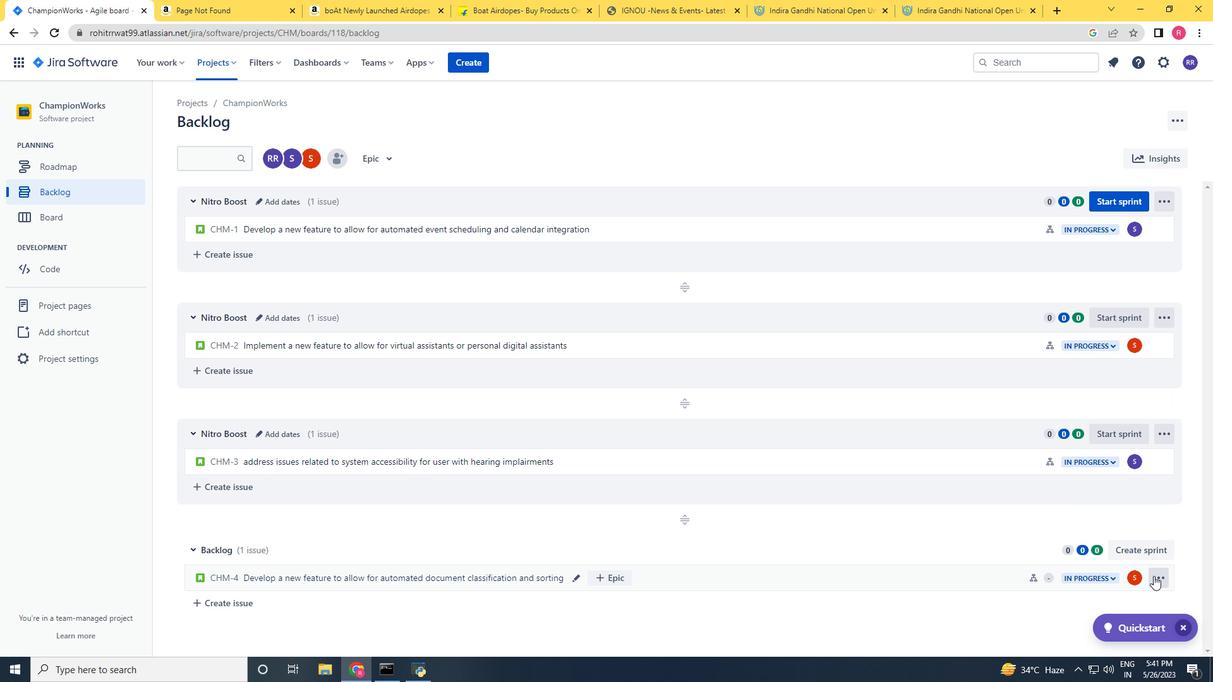 
Action: Mouse pressed left at (1154, 577)
Screenshot: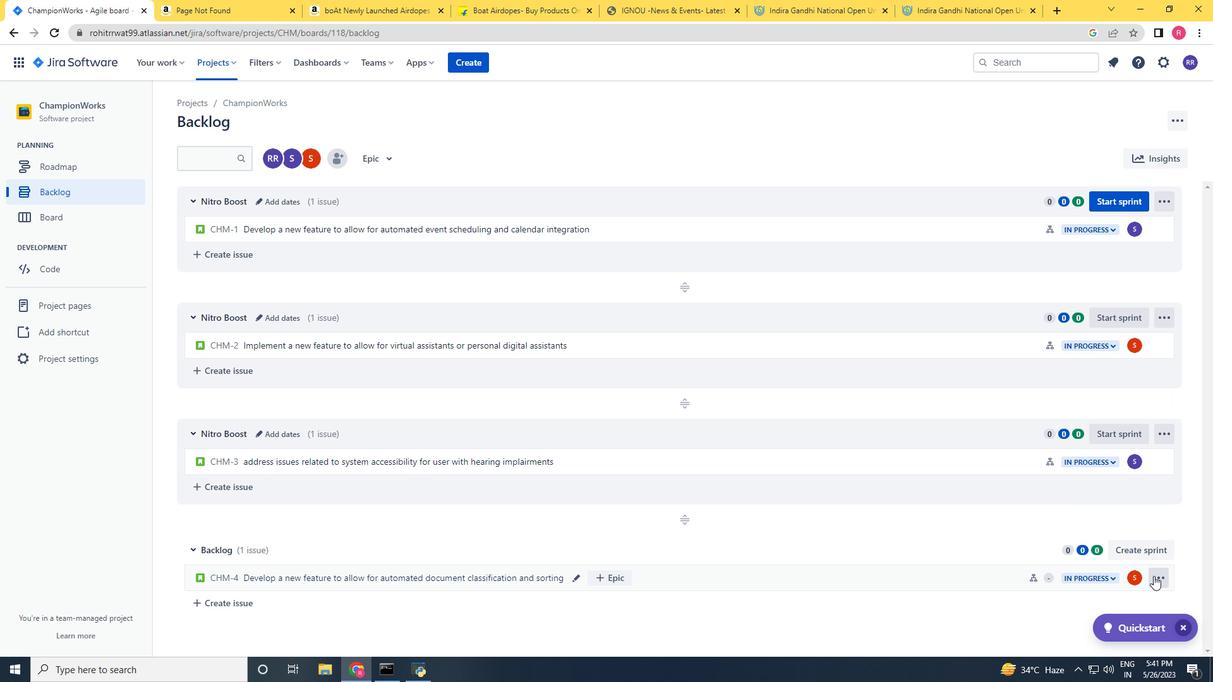 
Action: Mouse moved to (1129, 512)
Screenshot: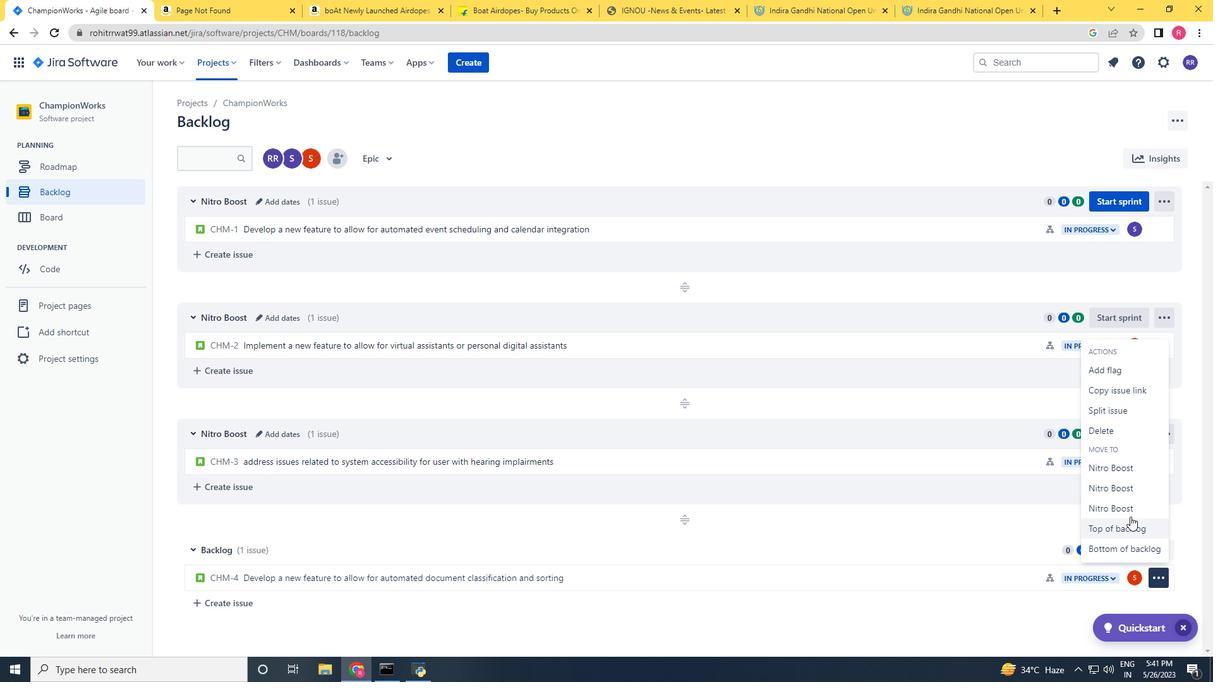 
Action: Mouse pressed left at (1129, 512)
Screenshot: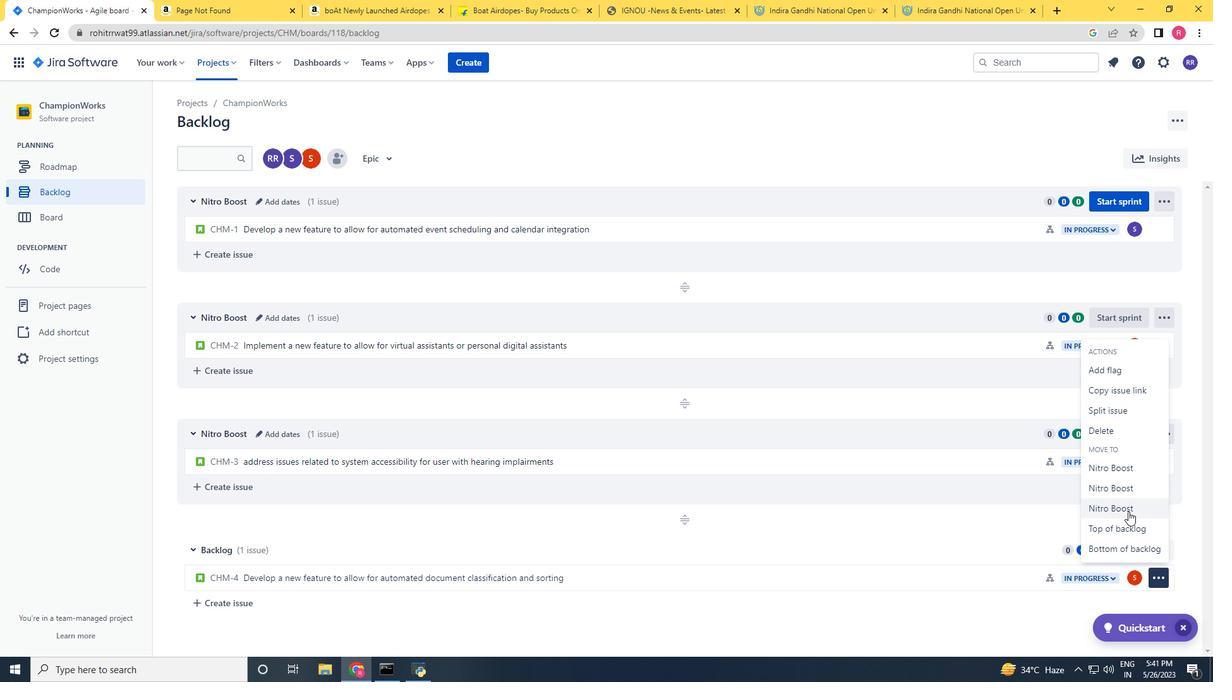
Action: Mouse moved to (762, 492)
Screenshot: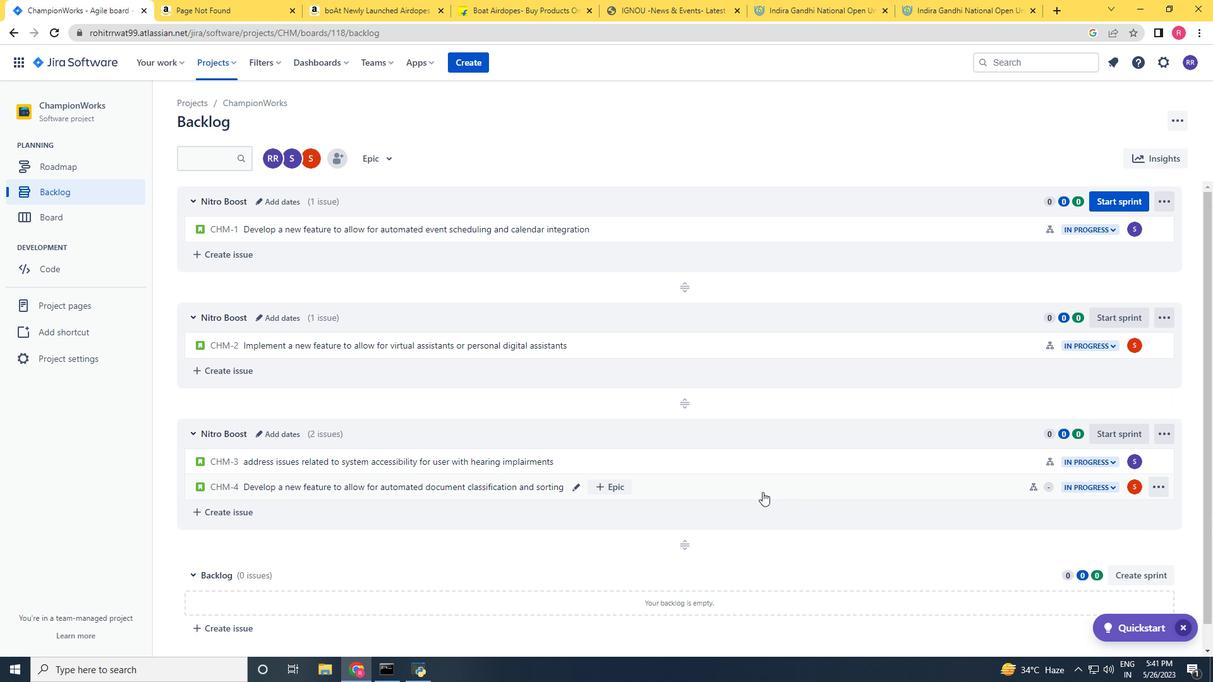 
